 Task: Find connections with filter location Danané with filter topic #Mobilemarketingwith filter profile language French with filter current company OLX with filter school Shri Shankarlal Sundarbai Shasun Jain College for Women with filter industry Medical Equipment Manufacturing with filter service category Copywriting with filter keywords title Heavy Equipment Operator
Action: Mouse moved to (483, 63)
Screenshot: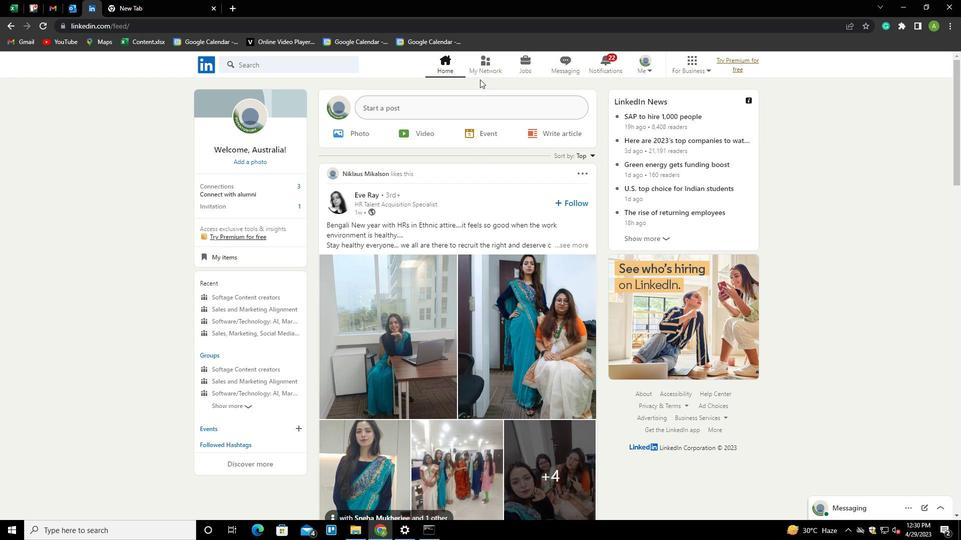 
Action: Mouse pressed left at (483, 63)
Screenshot: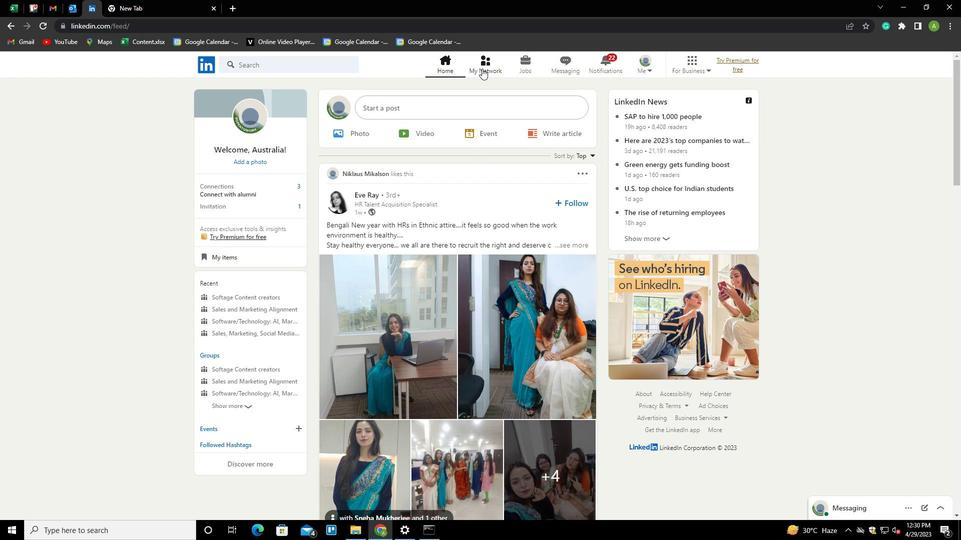 
Action: Mouse moved to (270, 115)
Screenshot: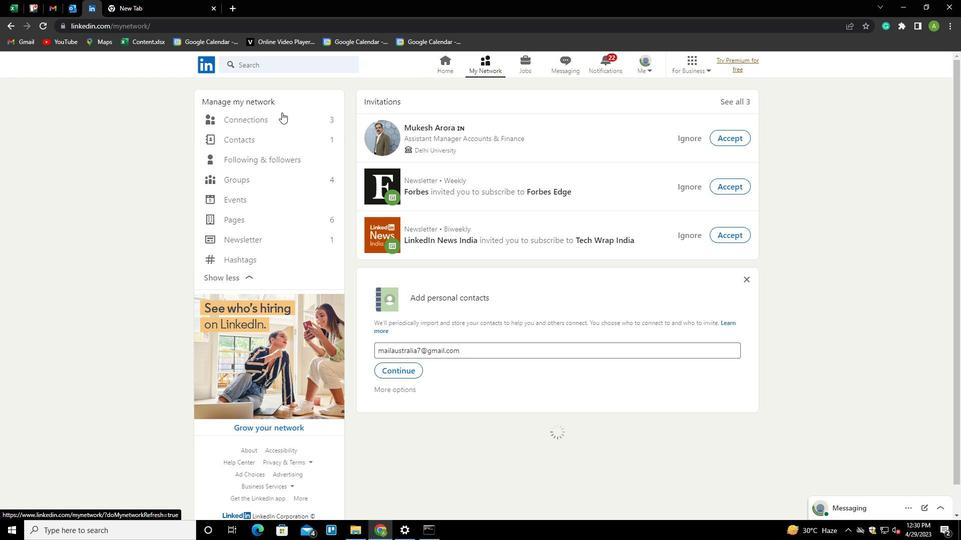 
Action: Mouse pressed left at (270, 115)
Screenshot: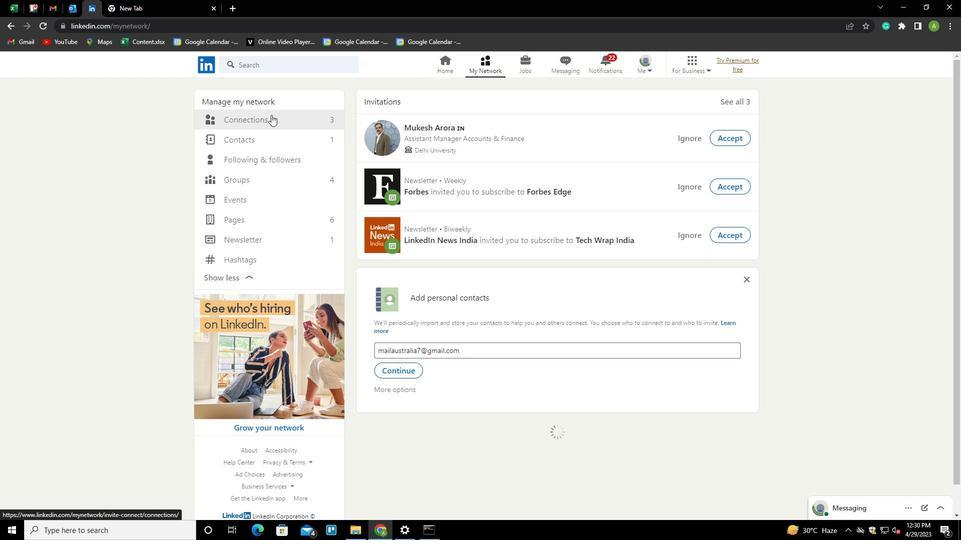 
Action: Mouse moved to (549, 118)
Screenshot: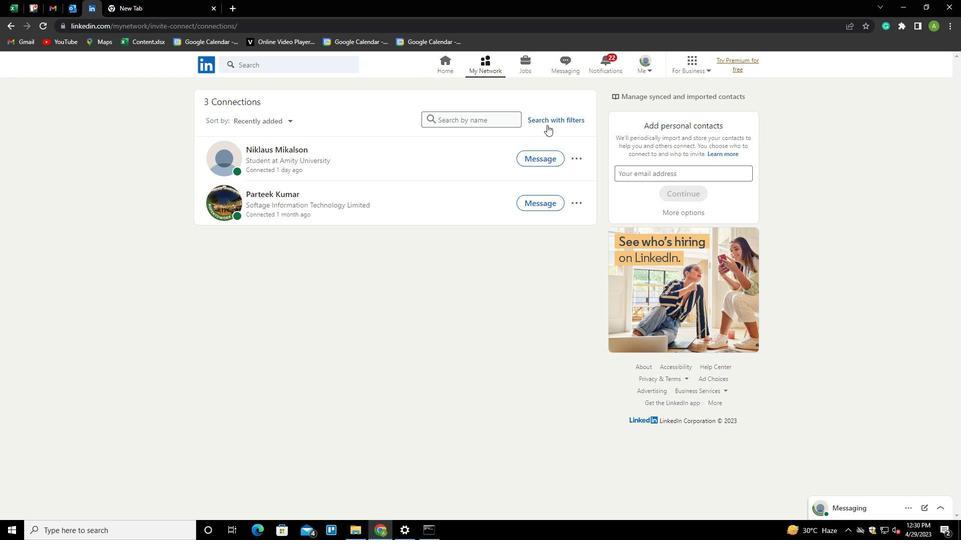 
Action: Mouse pressed left at (549, 118)
Screenshot: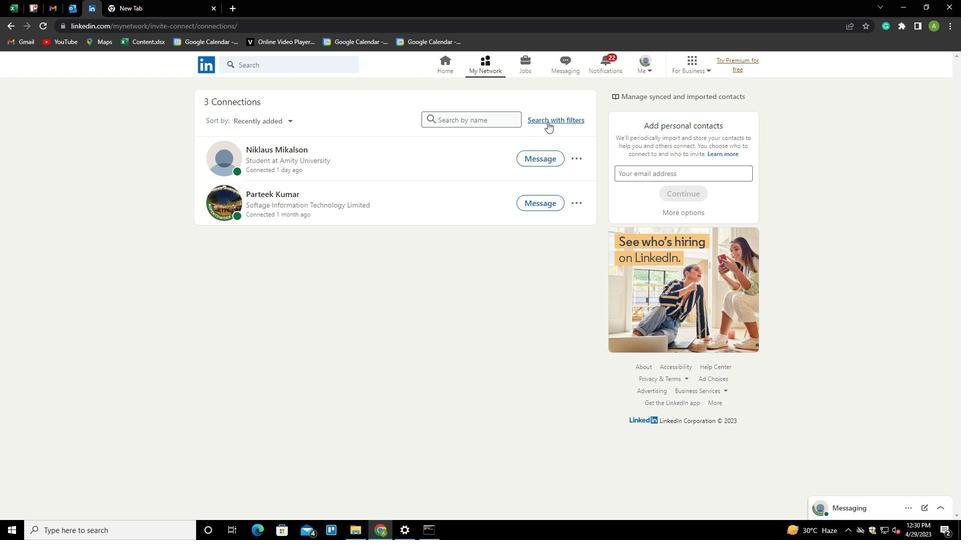 
Action: Mouse moved to (509, 94)
Screenshot: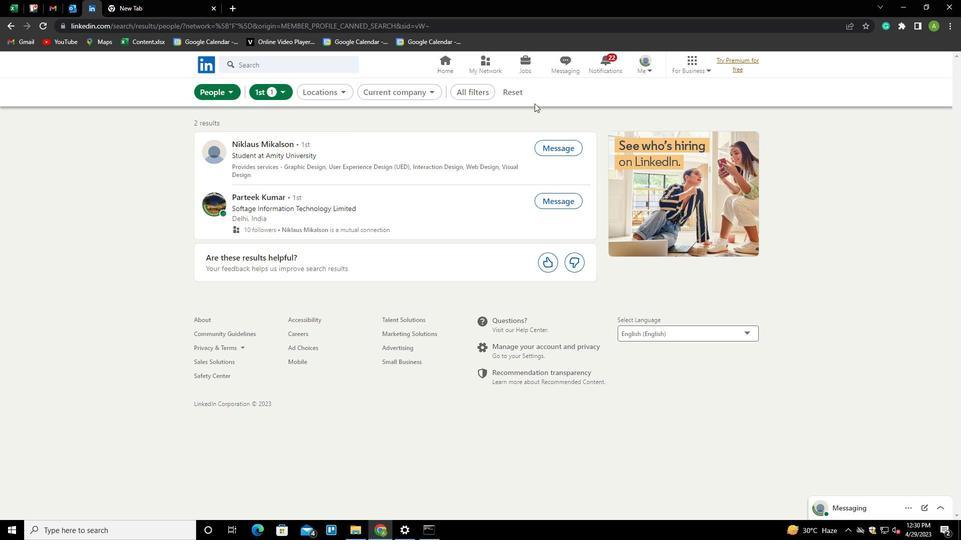 
Action: Mouse pressed left at (509, 94)
Screenshot: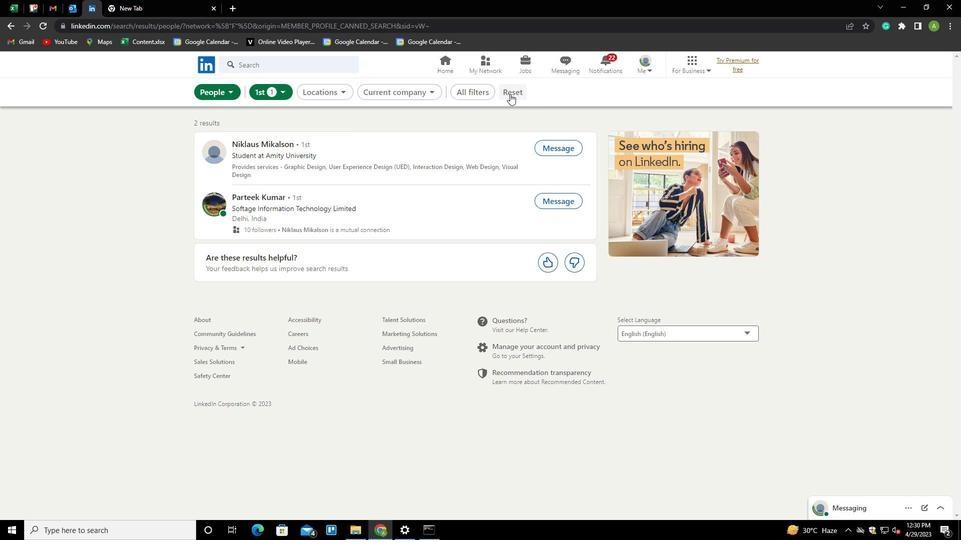 
Action: Mouse moved to (502, 93)
Screenshot: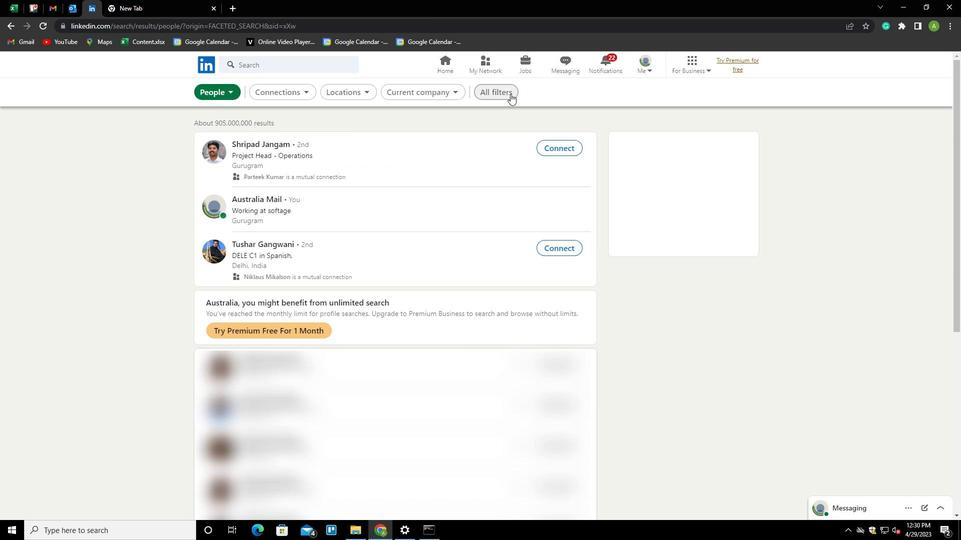 
Action: Mouse pressed left at (502, 93)
Screenshot: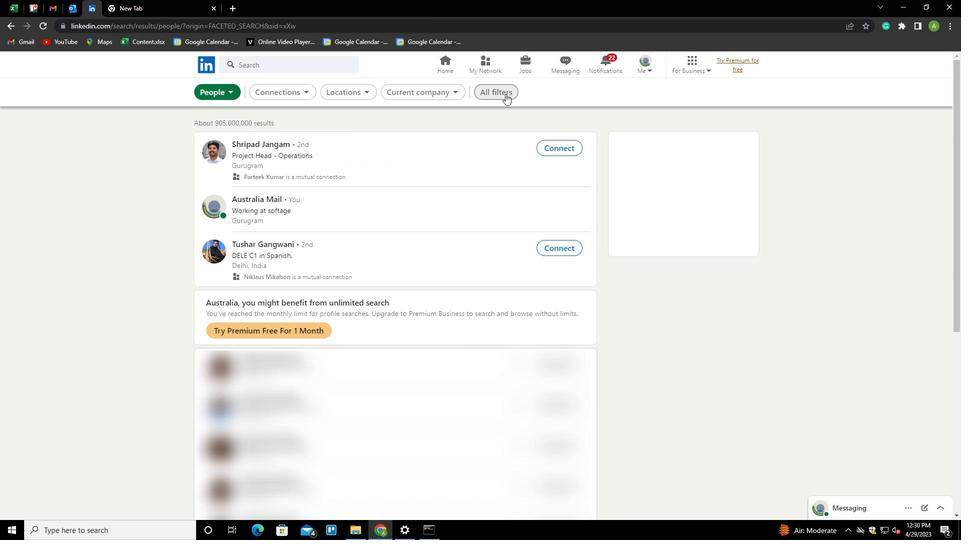 
Action: Mouse moved to (806, 291)
Screenshot: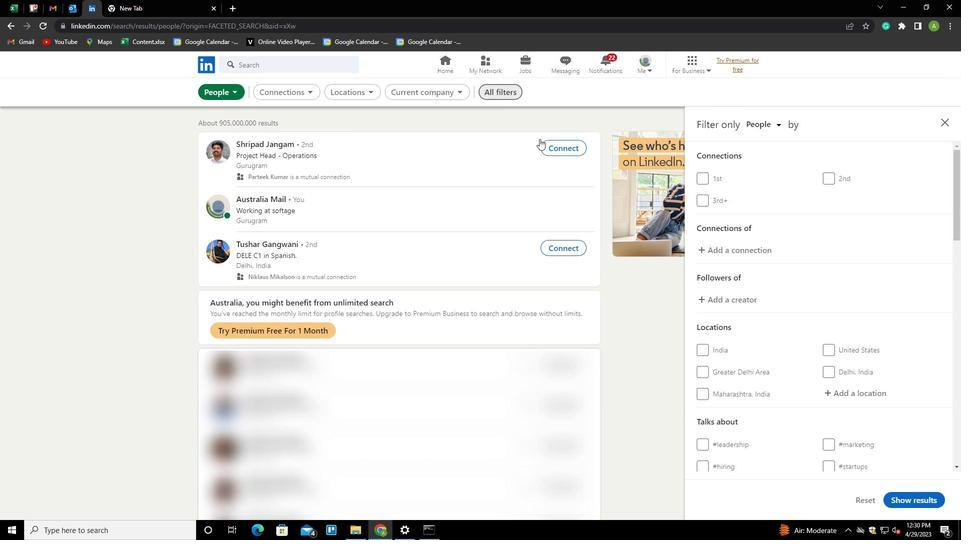 
Action: Mouse scrolled (806, 291) with delta (0, 0)
Screenshot: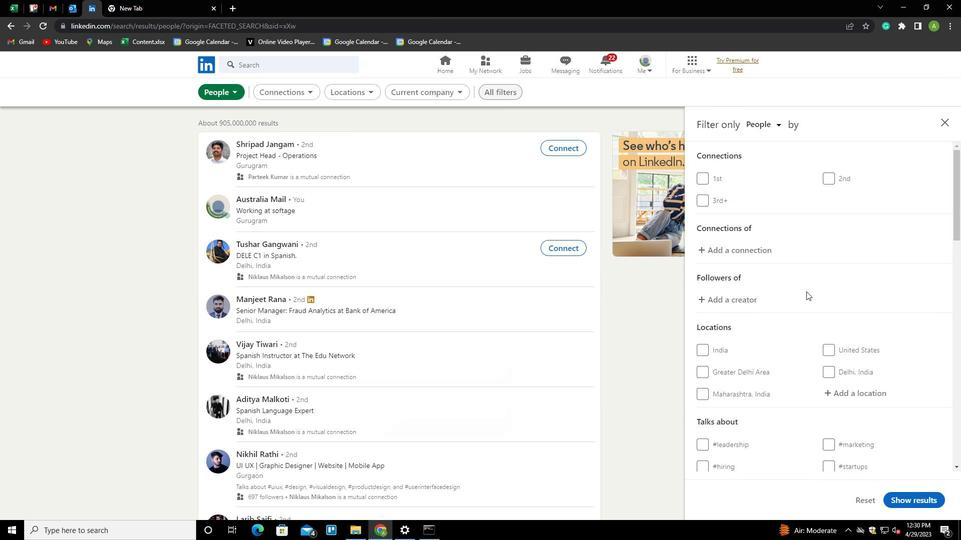 
Action: Mouse scrolled (806, 291) with delta (0, 0)
Screenshot: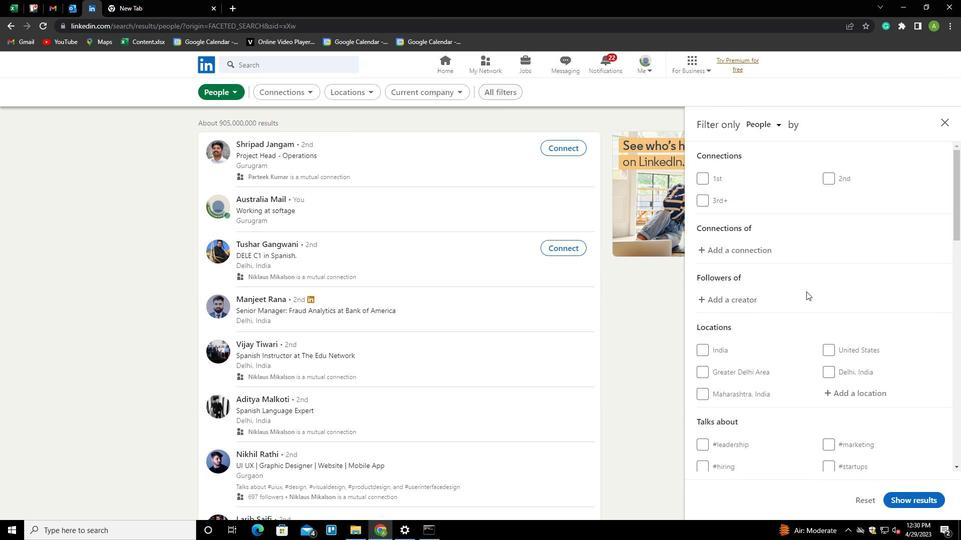 
Action: Mouse scrolled (806, 291) with delta (0, 0)
Screenshot: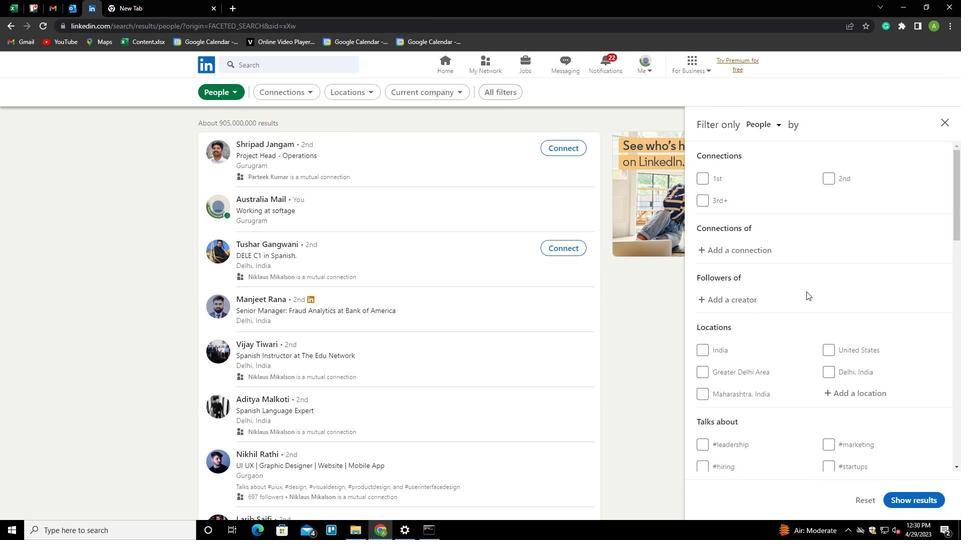 
Action: Mouse moved to (852, 244)
Screenshot: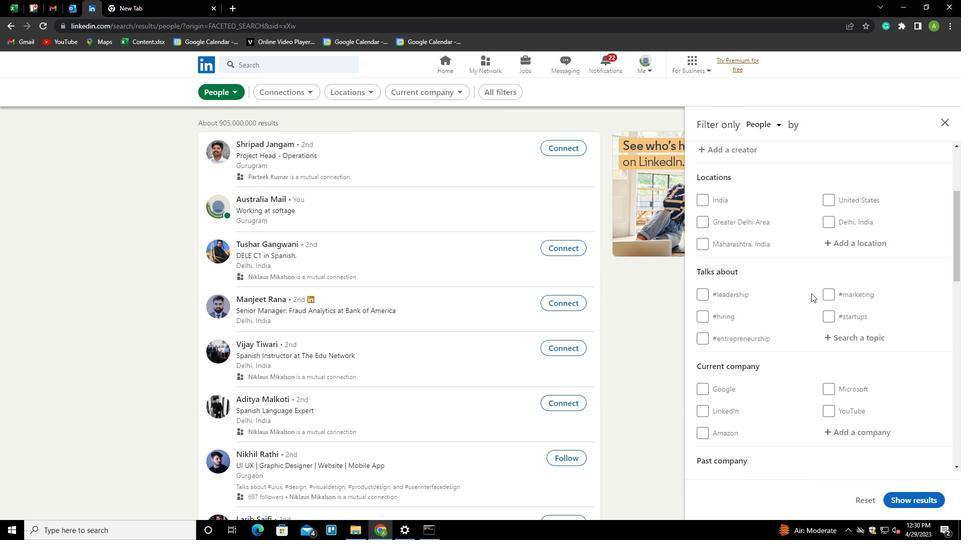 
Action: Mouse pressed left at (852, 244)
Screenshot: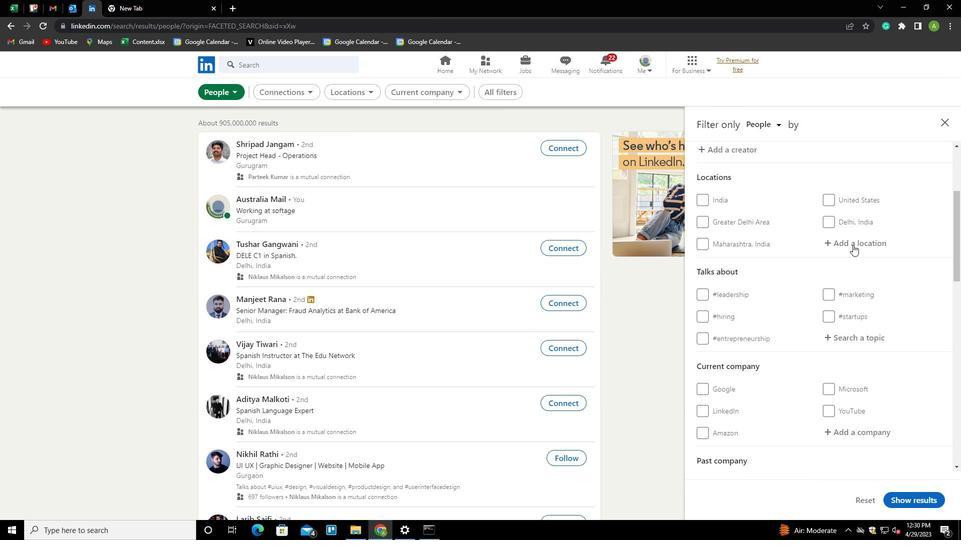 
Action: Mouse moved to (853, 244)
Screenshot: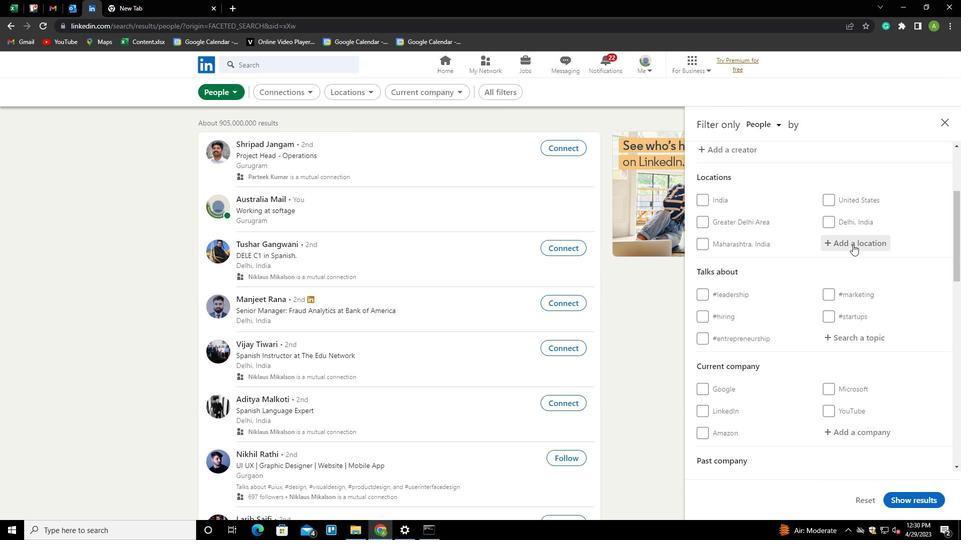 
Action: Mouse pressed left at (853, 244)
Screenshot: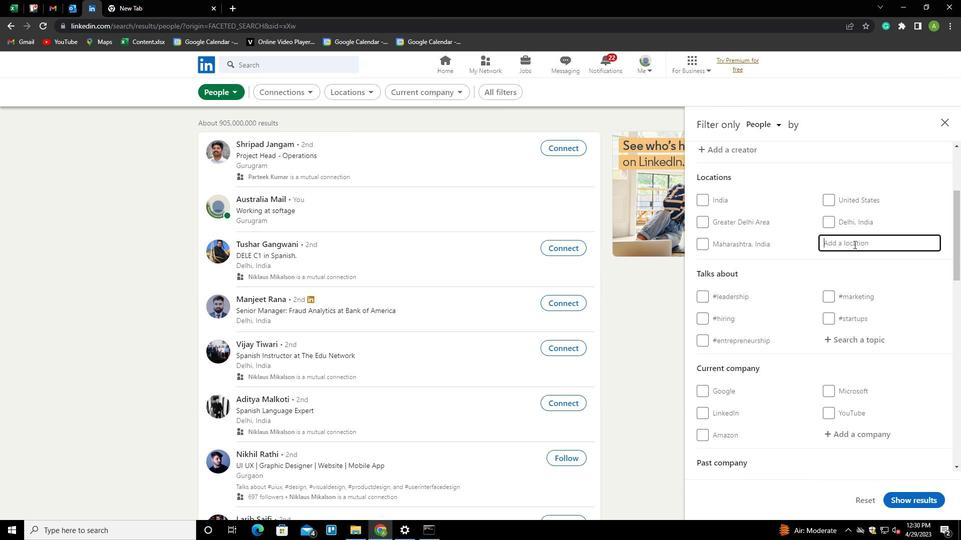 
Action: Key pressed <Key.shift>DJ<Key.backspace>ANANE<Key.down>
Screenshot: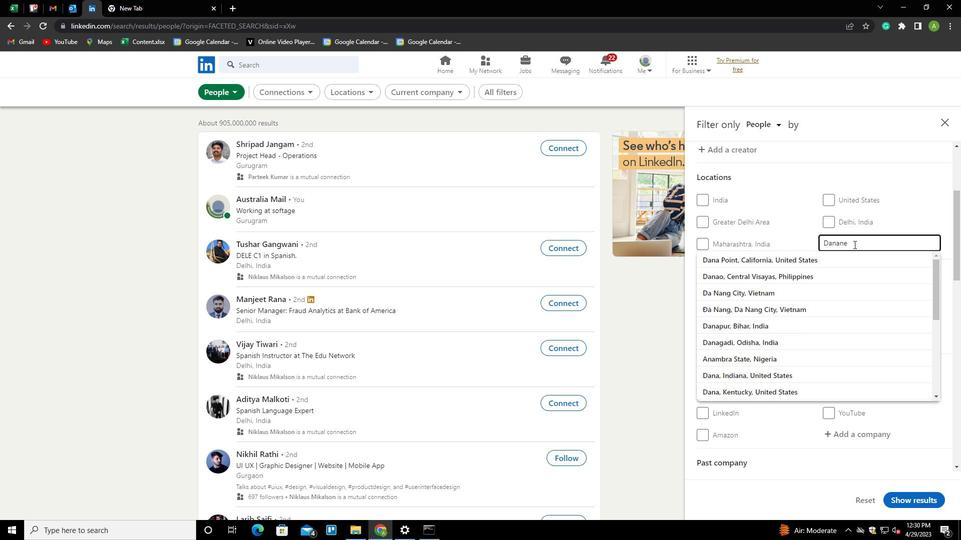 
Action: Mouse moved to (891, 223)
Screenshot: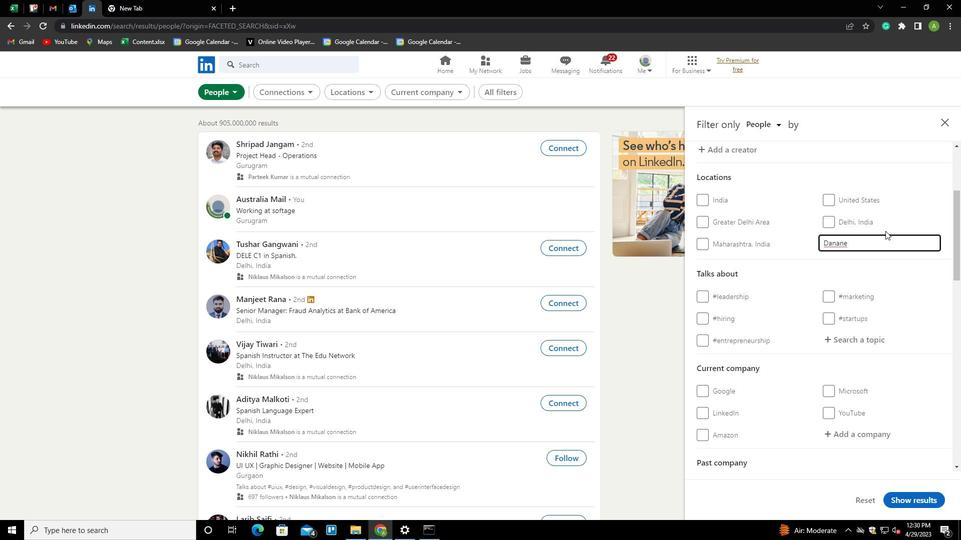 
Action: Mouse pressed left at (891, 223)
Screenshot: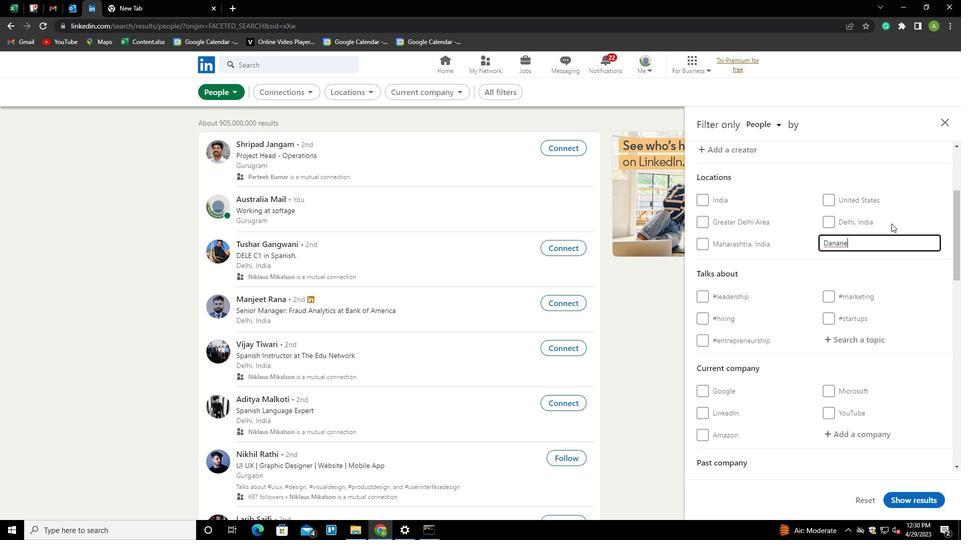 
Action: Mouse moved to (889, 265)
Screenshot: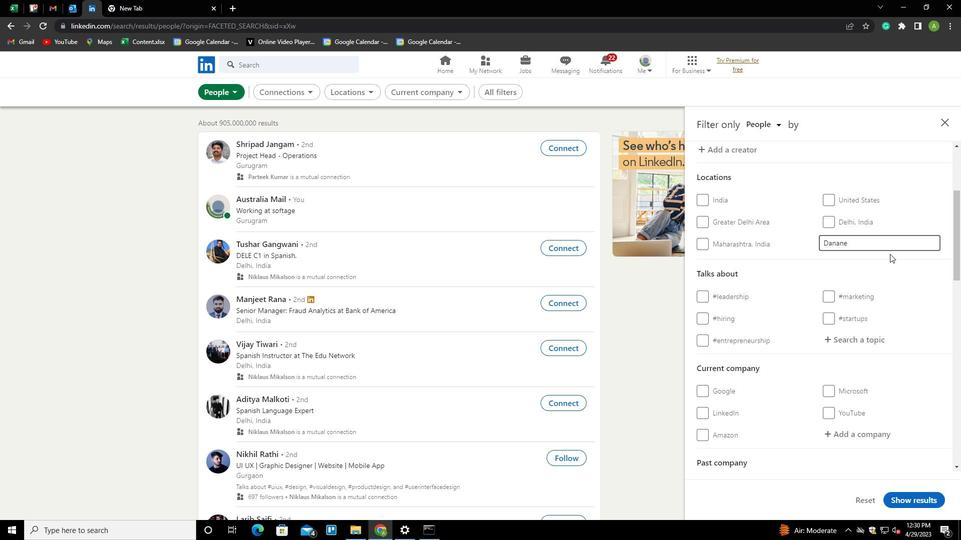 
Action: Mouse scrolled (889, 264) with delta (0, 0)
Screenshot: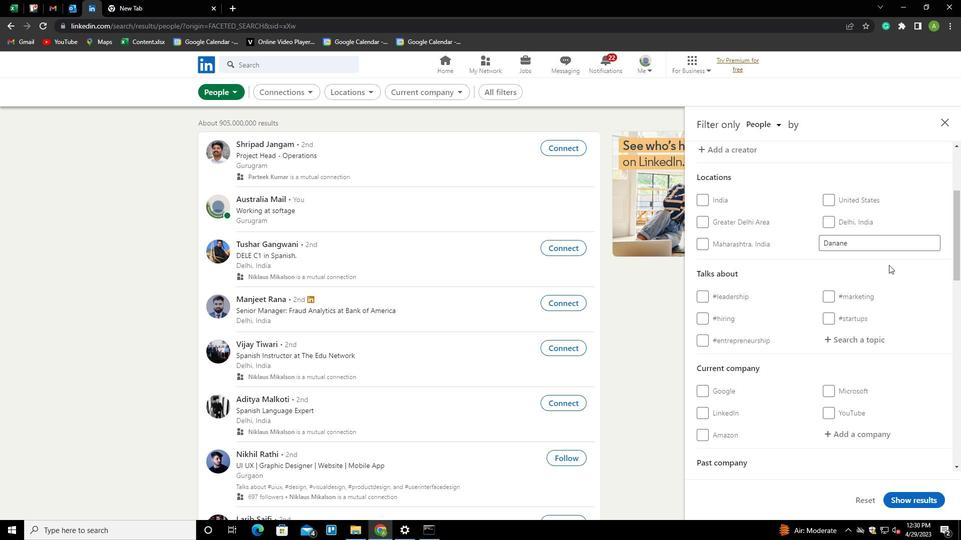 
Action: Mouse scrolled (889, 264) with delta (0, 0)
Screenshot: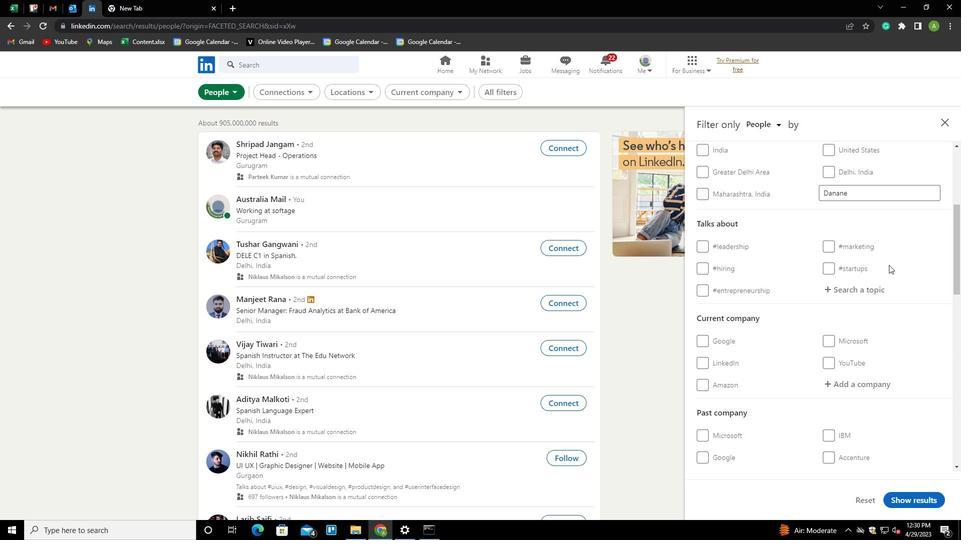 
Action: Mouse moved to (856, 246)
Screenshot: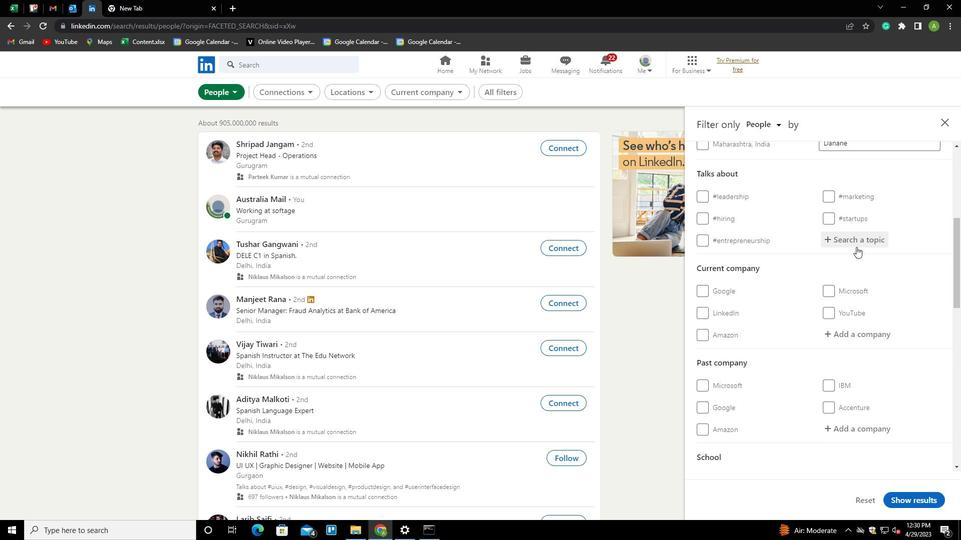 
Action: Mouse pressed left at (856, 246)
Screenshot: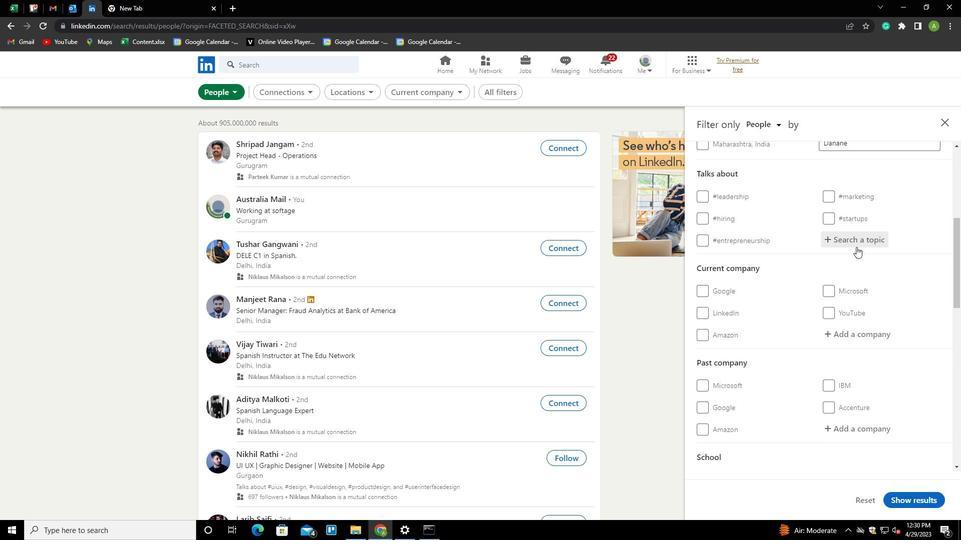 
Action: Key pressed MOBILENETWO<Key.left><Key.left><Key.left><Key.right><Key.right><Key.right><Key.shift_r><Key.left><Key.left><Key.left><Key.left><Key.left>MARKETIN<Key.down><Key.enter>
Screenshot: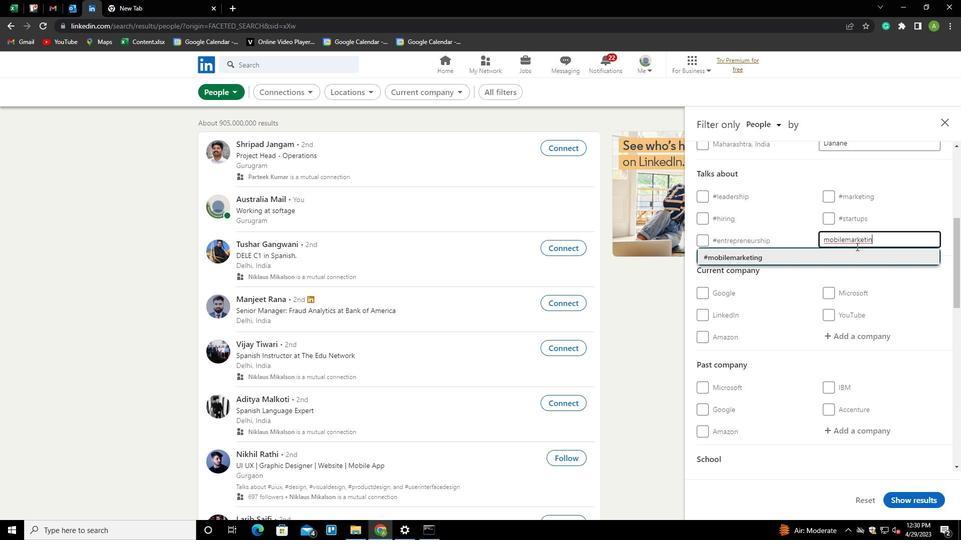 
Action: Mouse scrolled (856, 246) with delta (0, 0)
Screenshot: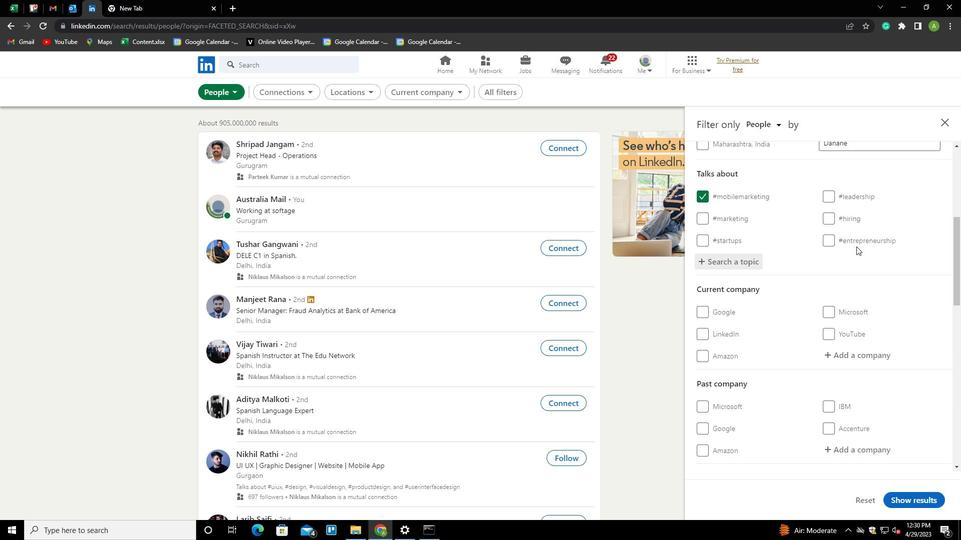 
Action: Mouse scrolled (856, 246) with delta (0, 0)
Screenshot: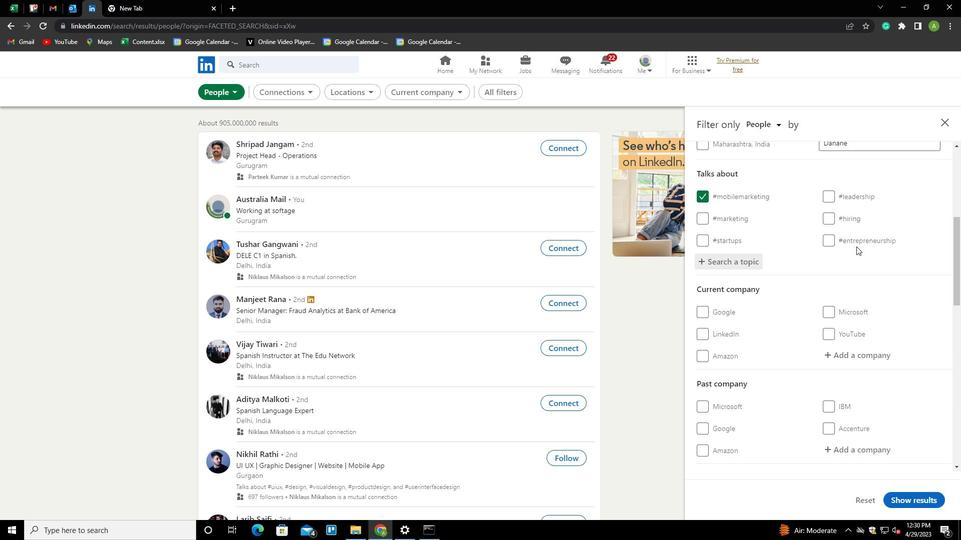 
Action: Mouse scrolled (856, 246) with delta (0, 0)
Screenshot: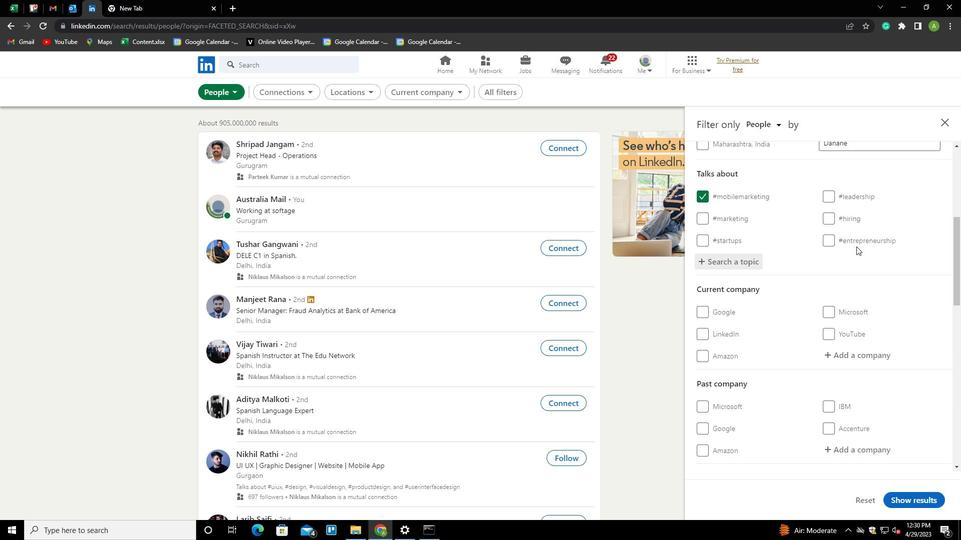 
Action: Mouse scrolled (856, 246) with delta (0, 0)
Screenshot: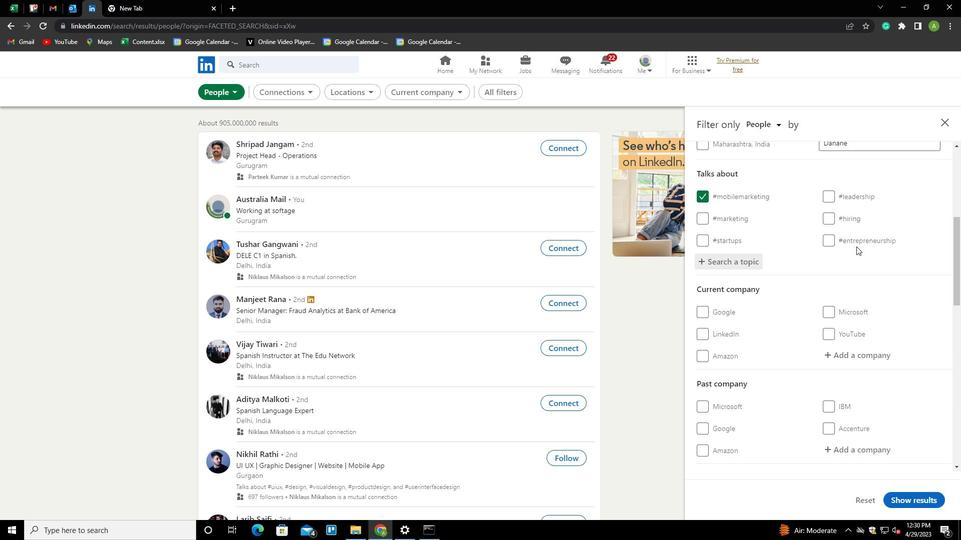 
Action: Mouse scrolled (856, 246) with delta (0, 0)
Screenshot: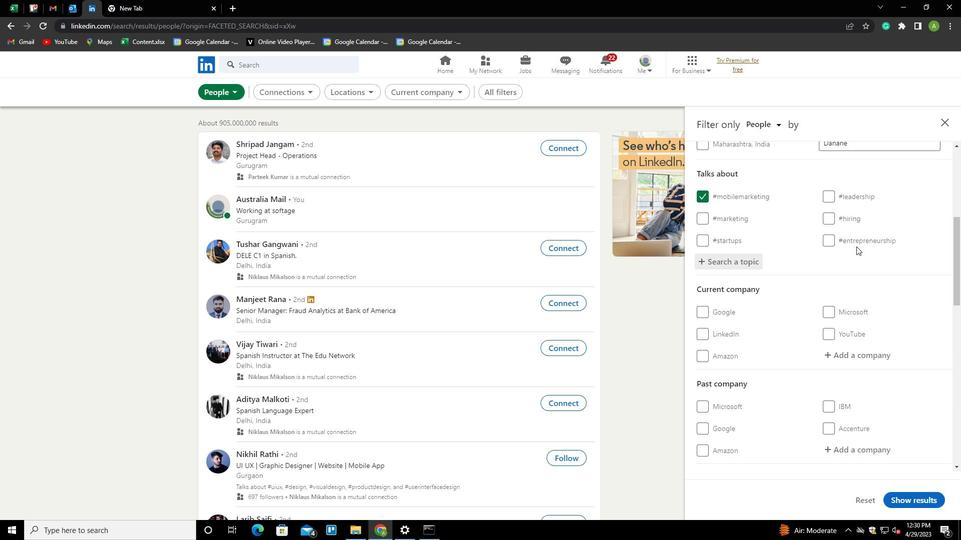 
Action: Mouse scrolled (856, 246) with delta (0, 0)
Screenshot: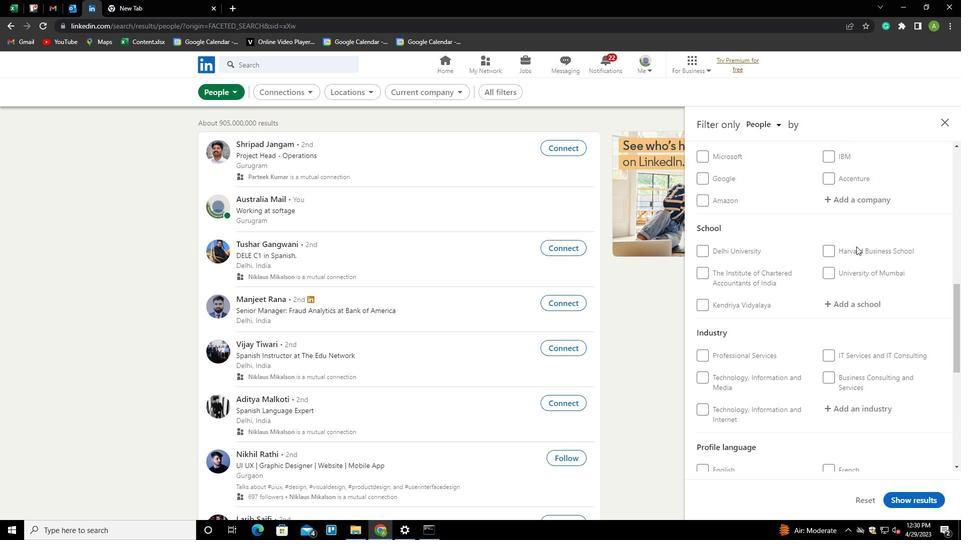 
Action: Mouse scrolled (856, 246) with delta (0, 0)
Screenshot: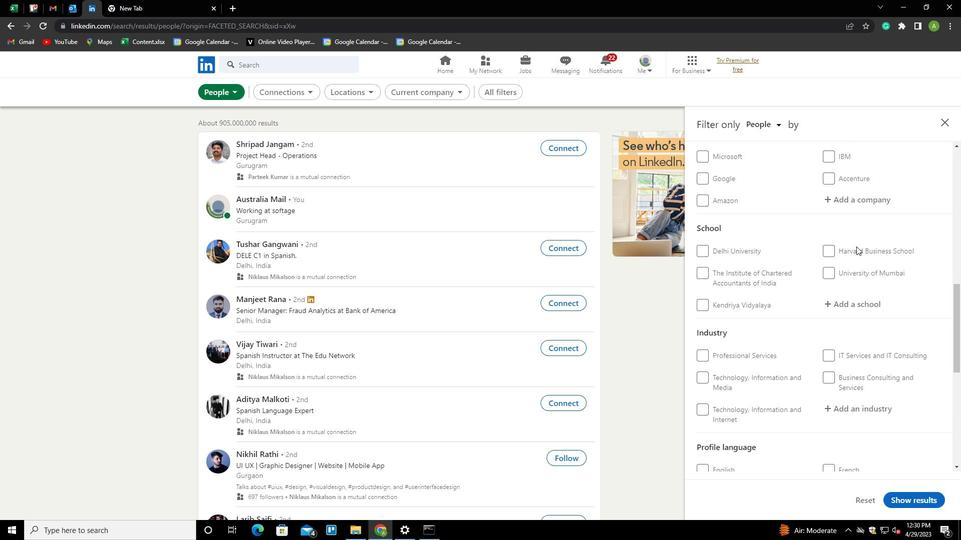 
Action: Mouse scrolled (856, 246) with delta (0, 0)
Screenshot: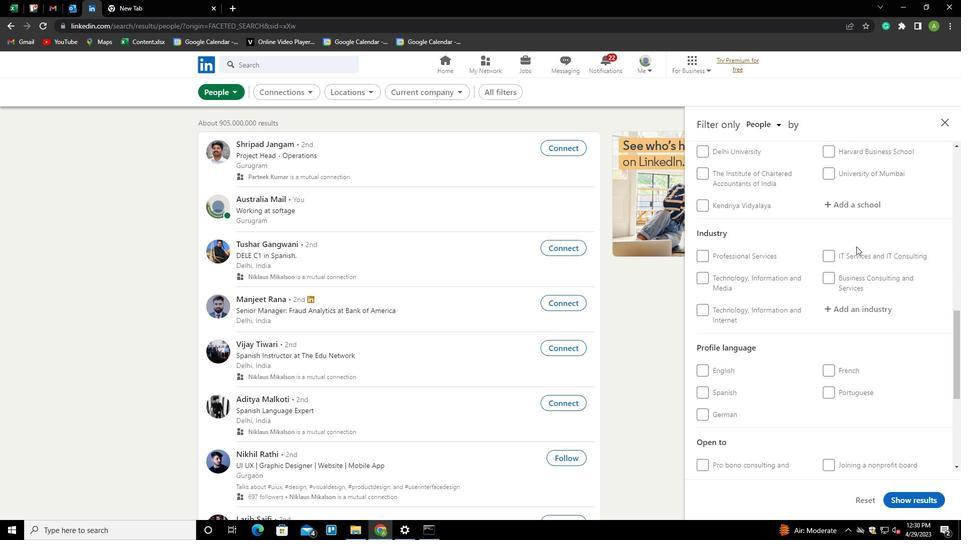 
Action: Mouse scrolled (856, 246) with delta (0, 0)
Screenshot: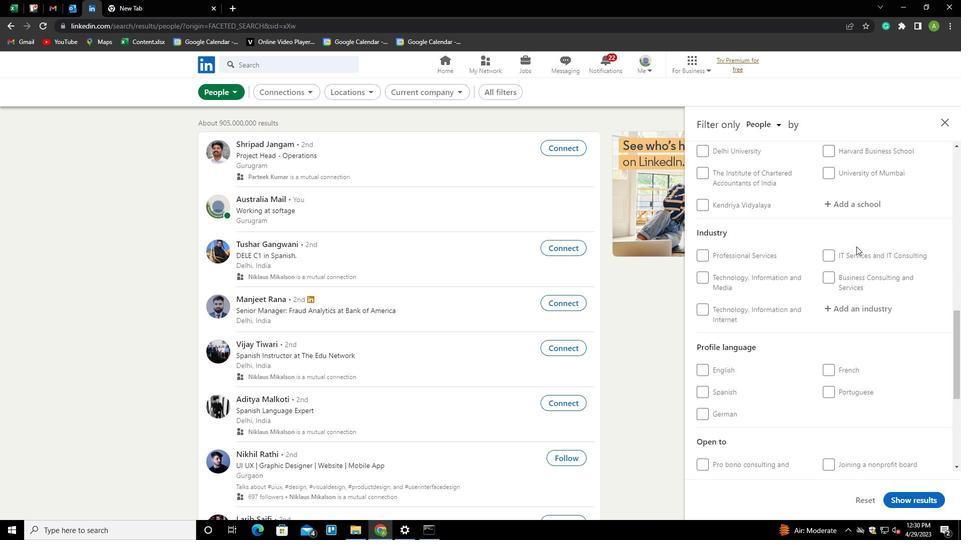 
Action: Mouse moved to (838, 272)
Screenshot: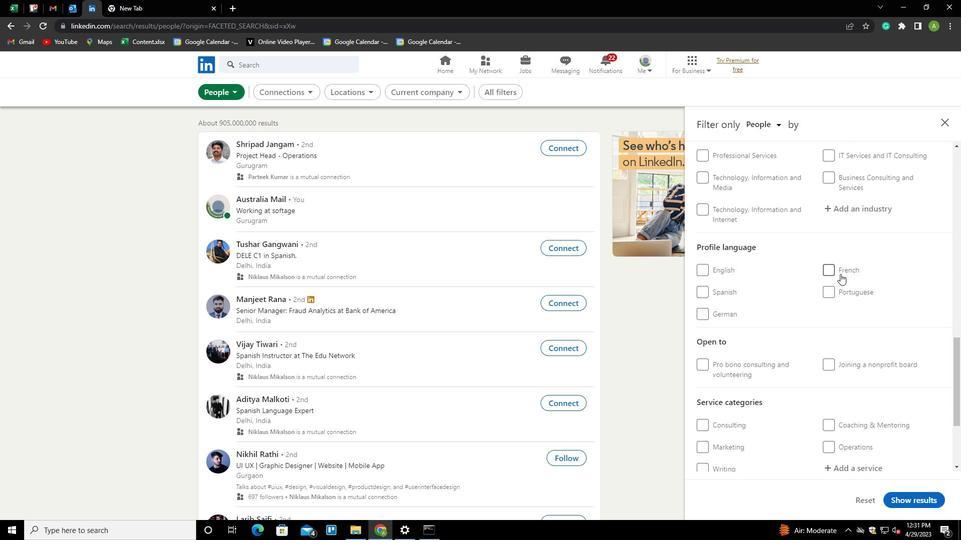 
Action: Mouse pressed left at (838, 272)
Screenshot: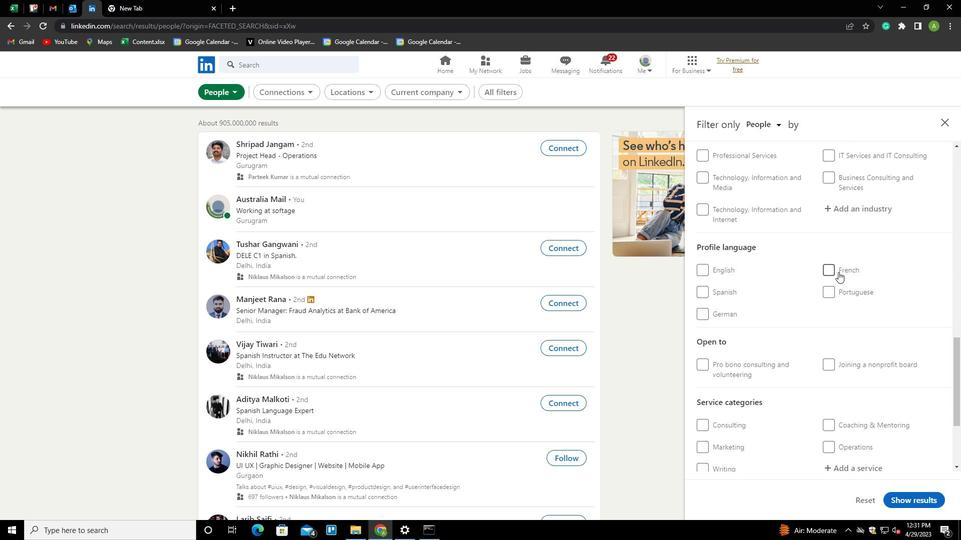 
Action: Mouse moved to (862, 311)
Screenshot: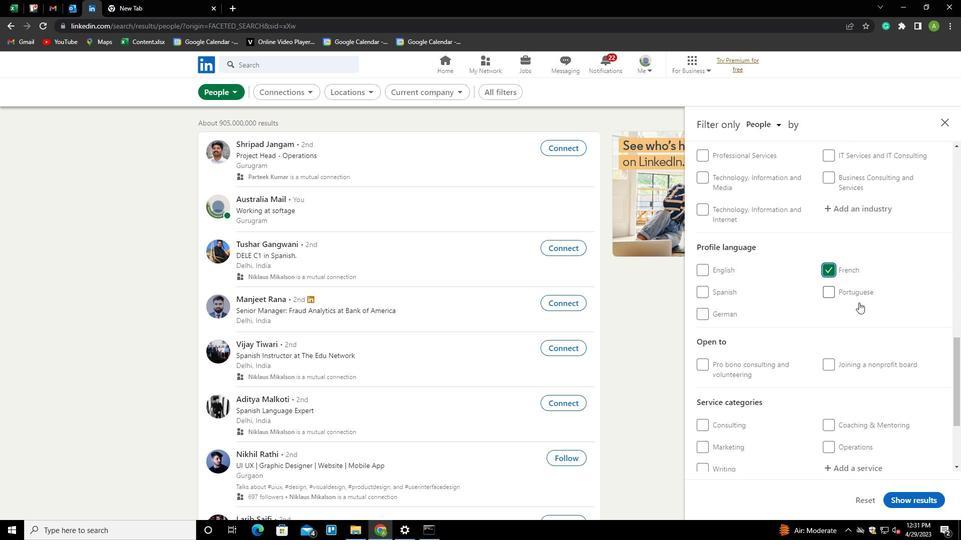 
Action: Mouse scrolled (862, 312) with delta (0, 0)
Screenshot: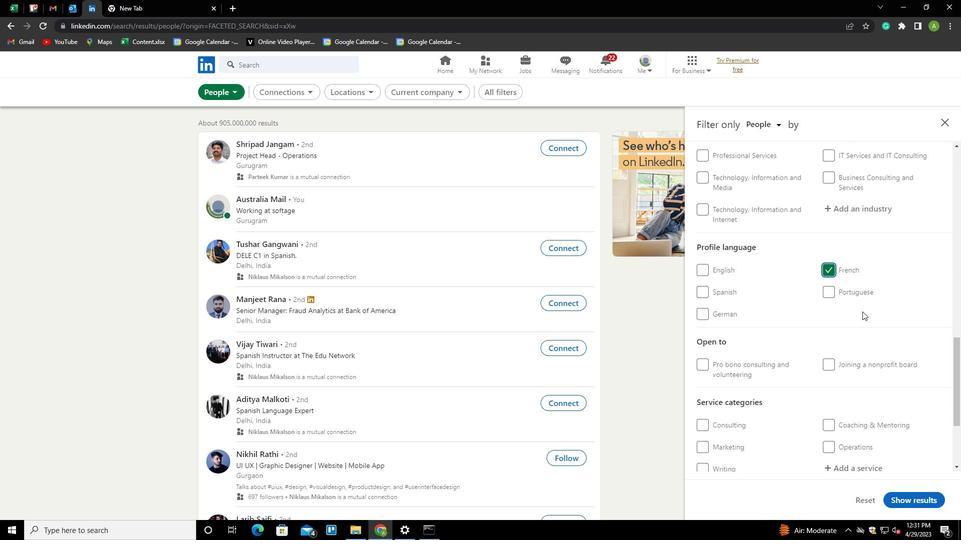 
Action: Mouse scrolled (862, 312) with delta (0, 0)
Screenshot: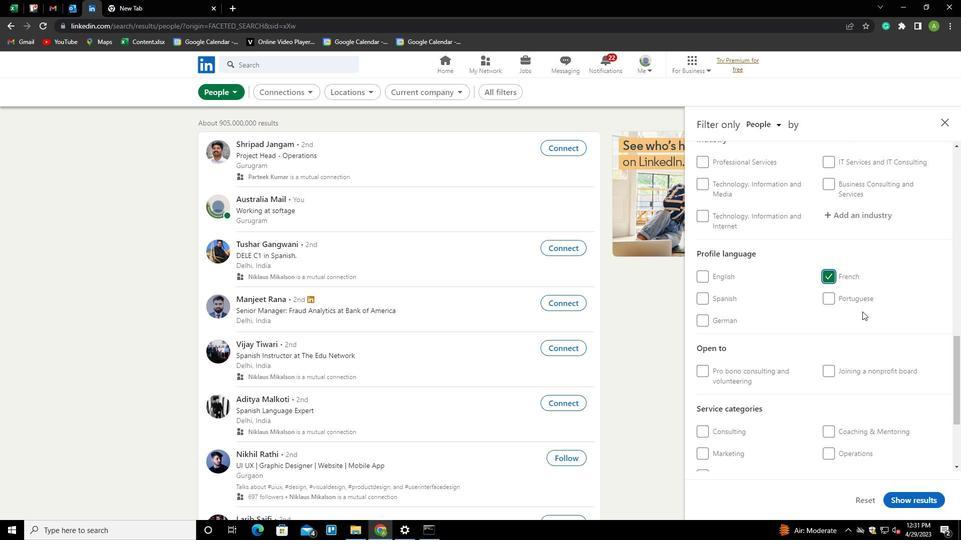 
Action: Mouse scrolled (862, 312) with delta (0, 0)
Screenshot: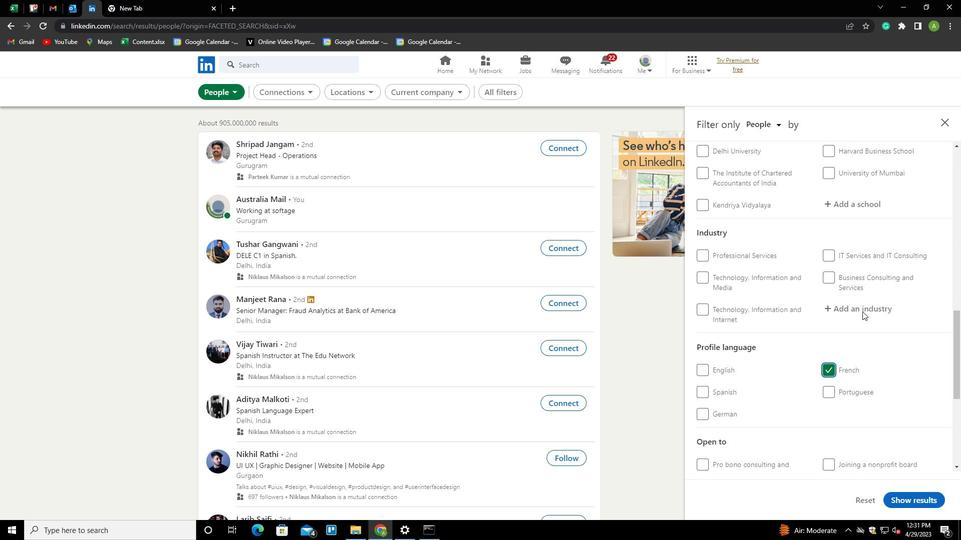 
Action: Mouse scrolled (862, 312) with delta (0, 0)
Screenshot: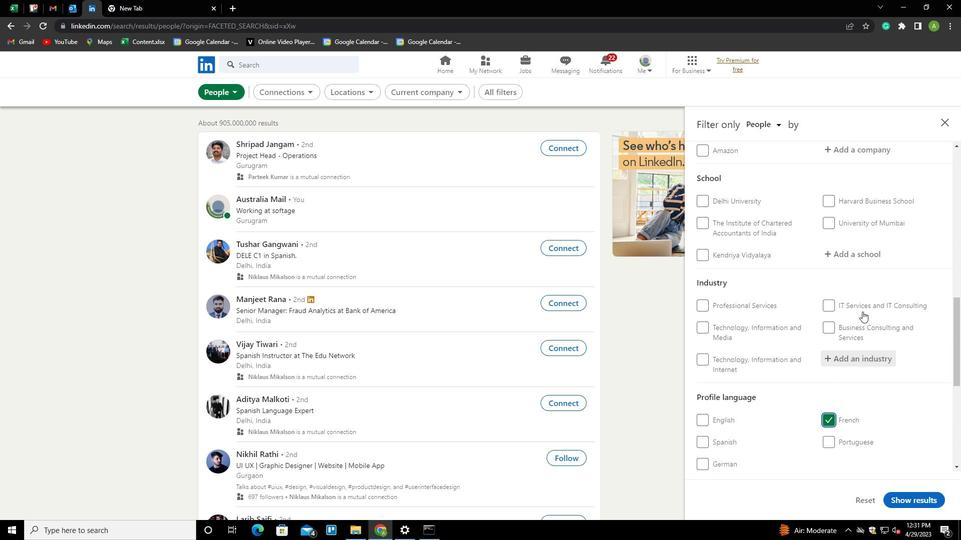 
Action: Mouse scrolled (862, 312) with delta (0, 0)
Screenshot: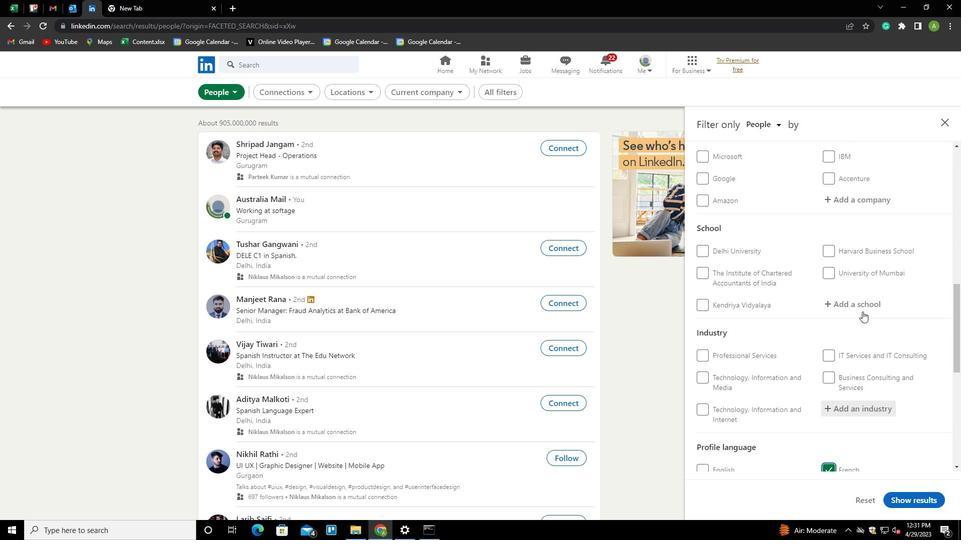 
Action: Mouse scrolled (862, 312) with delta (0, 0)
Screenshot: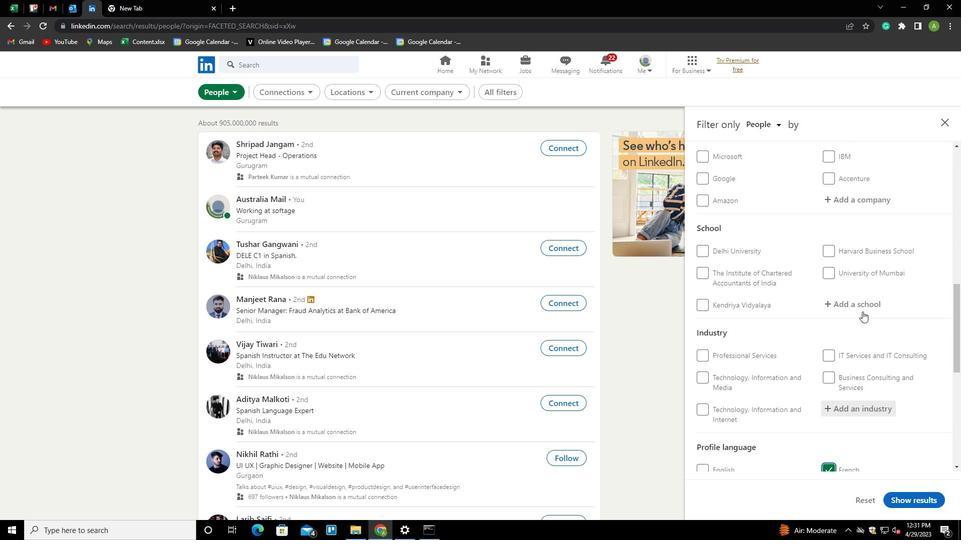 
Action: Mouse scrolled (862, 312) with delta (0, 0)
Screenshot: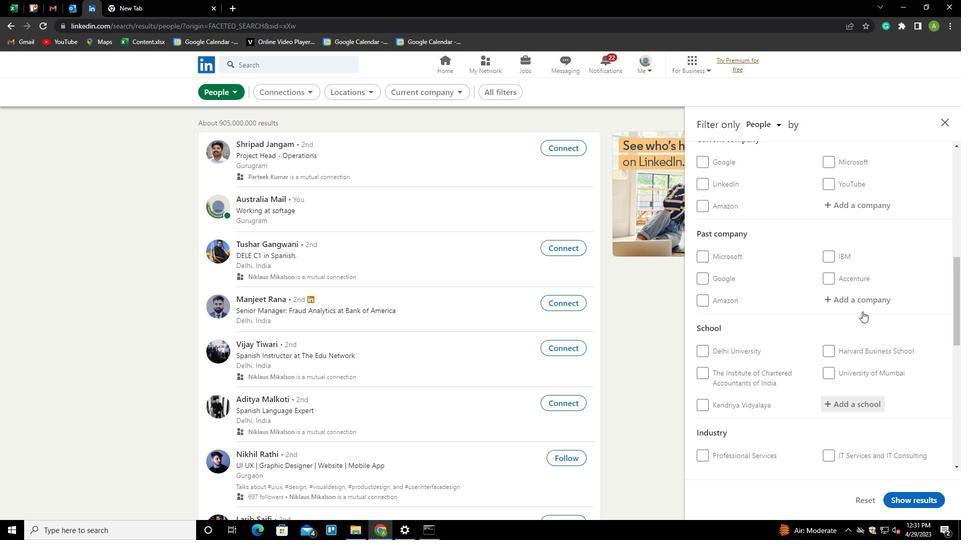 
Action: Mouse moved to (850, 256)
Screenshot: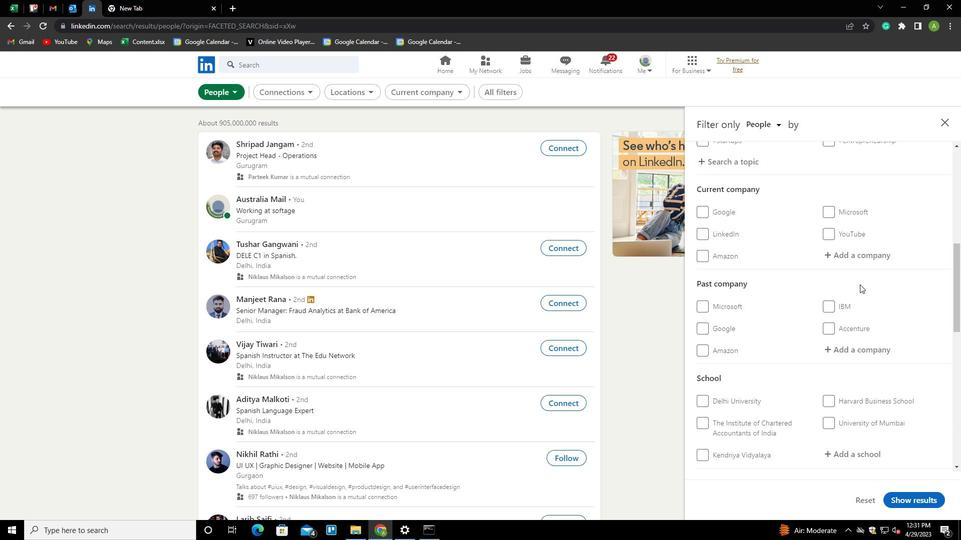 
Action: Mouse pressed left at (850, 256)
Screenshot: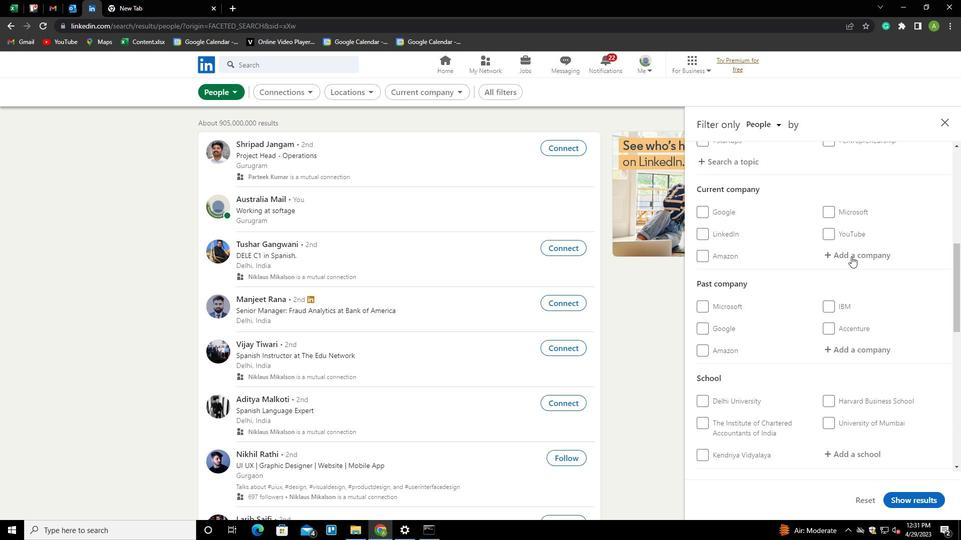 
Action: Key pressed <Key.shift>OLX<Key.down><Key.enter>
Screenshot: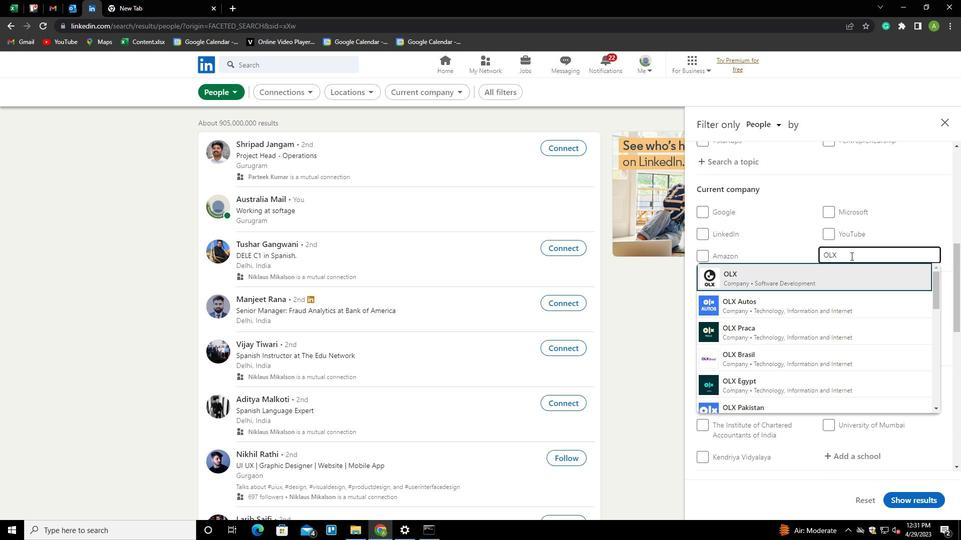 
Action: Mouse scrolled (850, 255) with delta (0, 0)
Screenshot: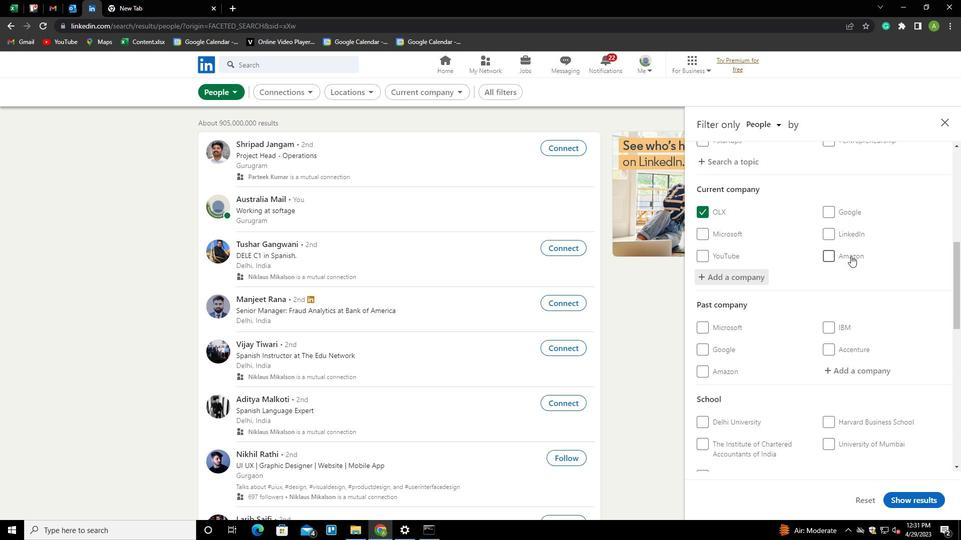 
Action: Mouse scrolled (850, 255) with delta (0, 0)
Screenshot: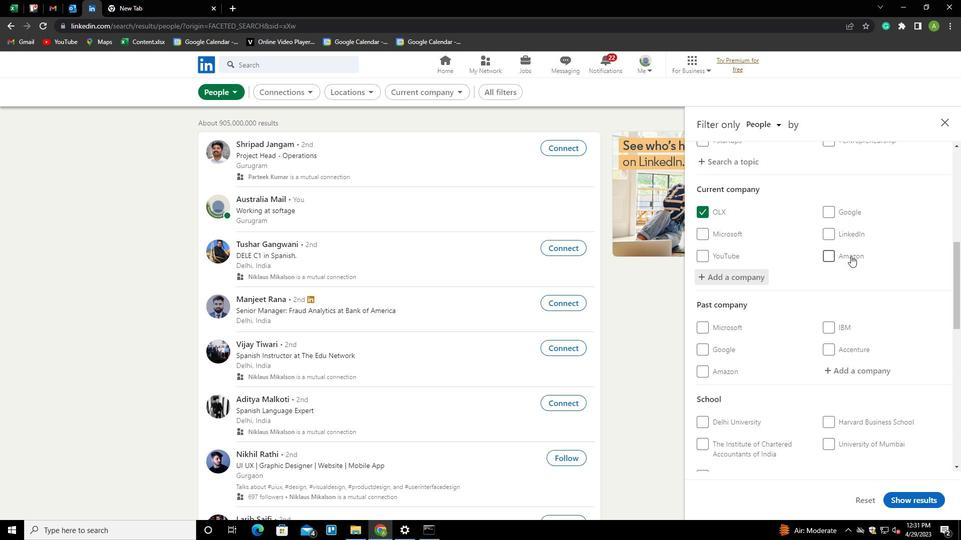 
Action: Mouse scrolled (850, 255) with delta (0, 0)
Screenshot: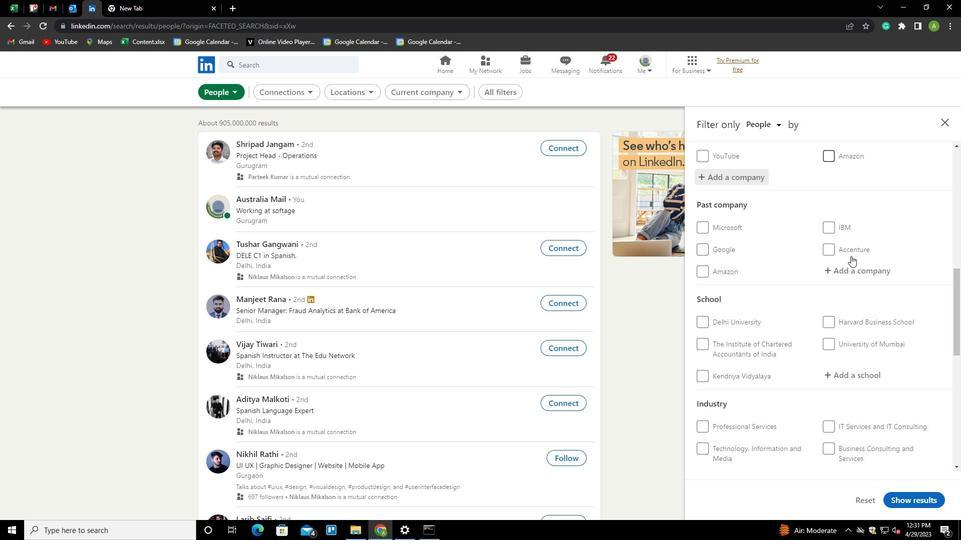 
Action: Mouse scrolled (850, 255) with delta (0, 0)
Screenshot: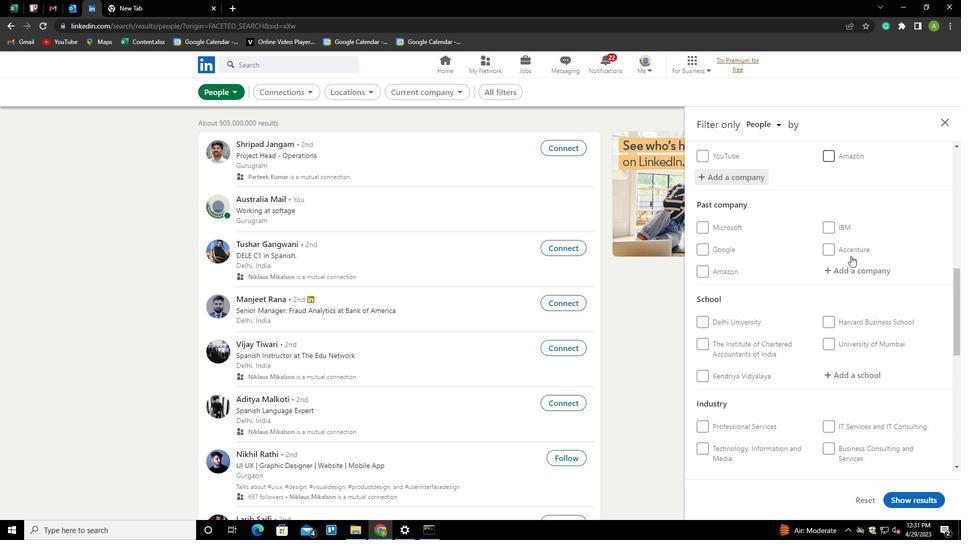 
Action: Mouse moved to (848, 275)
Screenshot: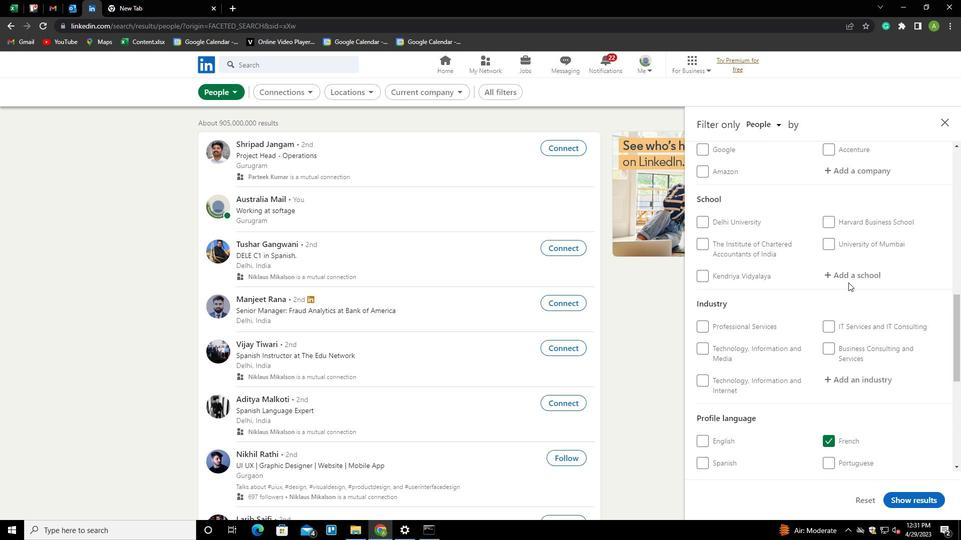 
Action: Mouse pressed left at (848, 275)
Screenshot: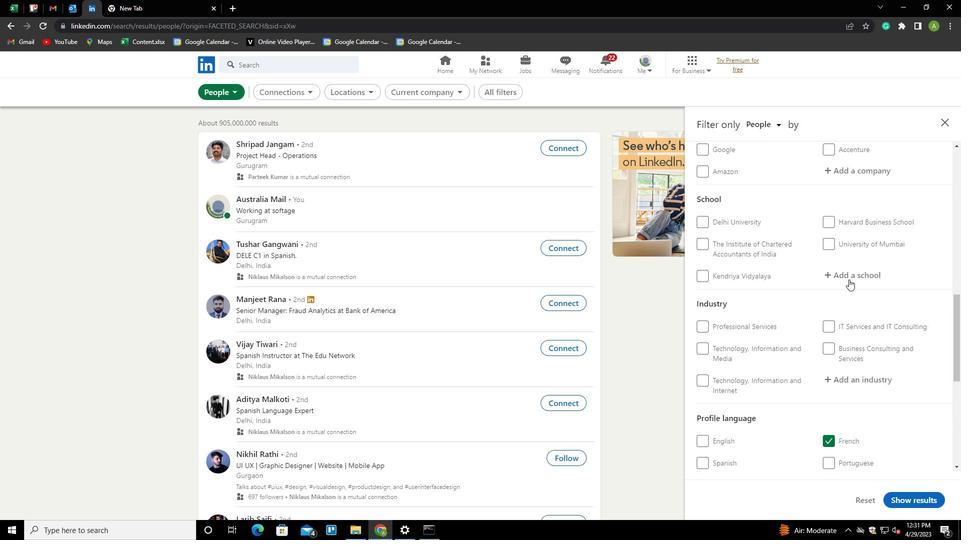 
Action: Key pressed <Key.shift>SHRO<Key.backspace>I<Key.space><Key.shift>SHAN<Key.down><Key.down><Key.enter>
Screenshot: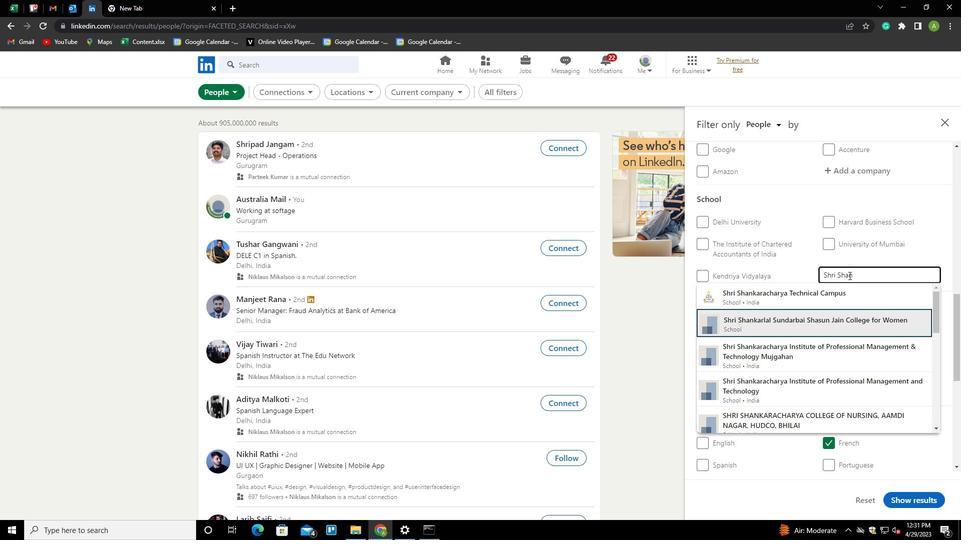 
Action: Mouse scrolled (848, 275) with delta (0, 0)
Screenshot: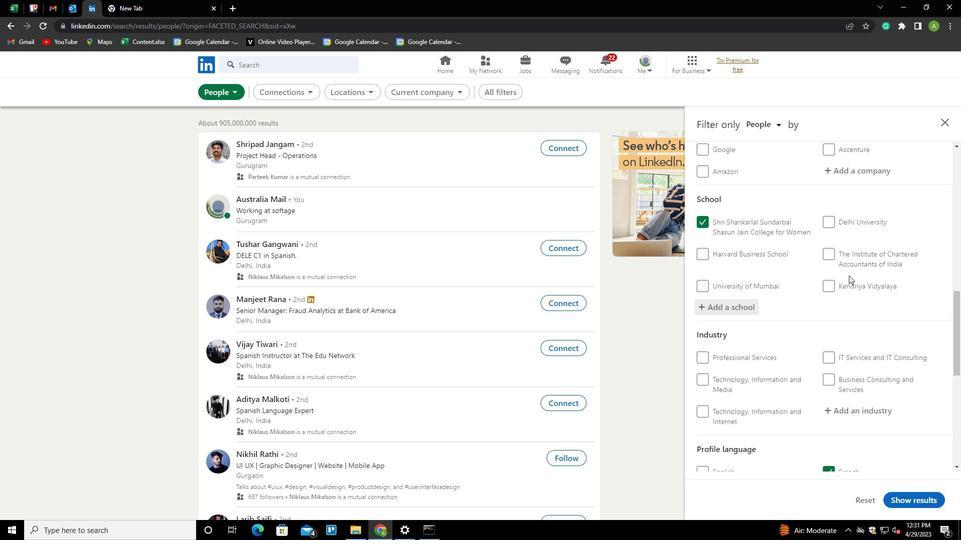 
Action: Mouse scrolled (848, 275) with delta (0, 0)
Screenshot: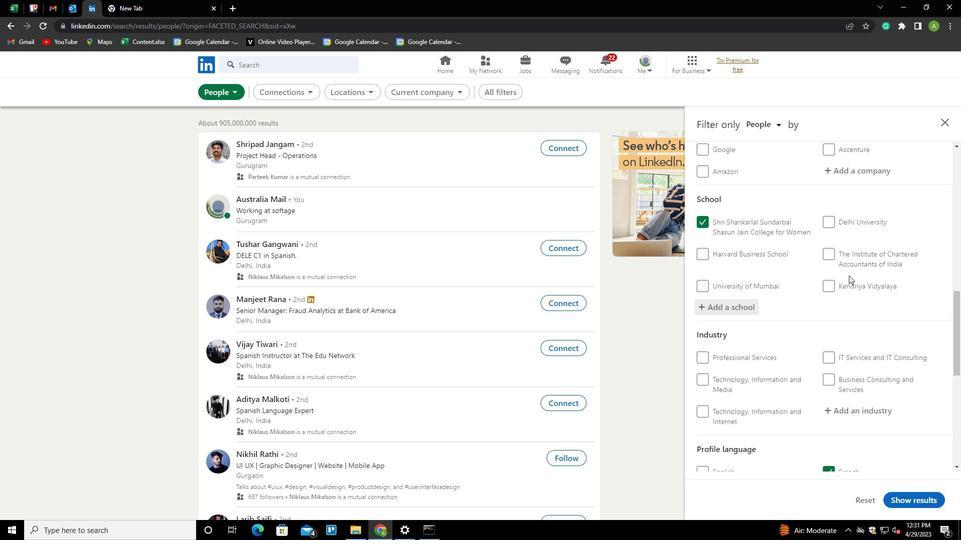
Action: Mouse scrolled (848, 275) with delta (0, 0)
Screenshot: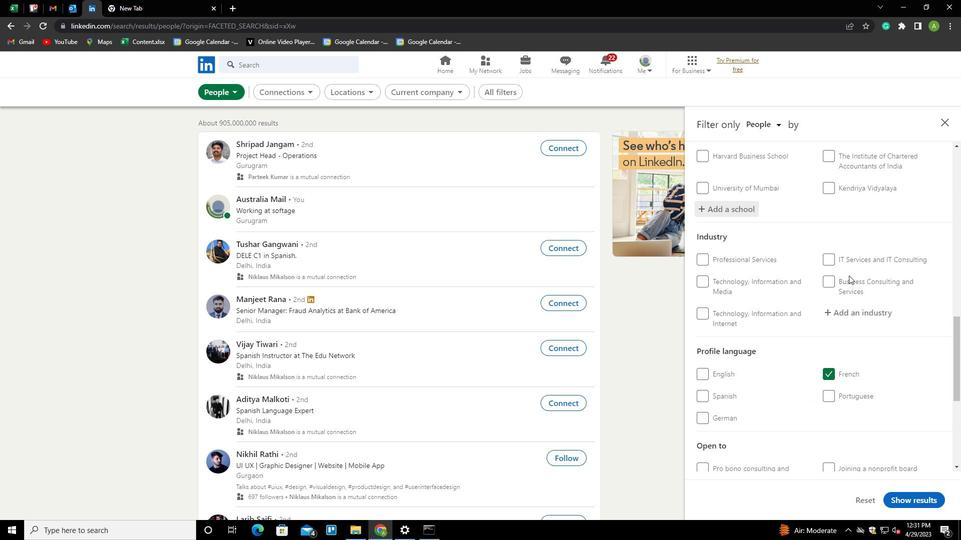 
Action: Mouse scrolled (848, 275) with delta (0, 0)
Screenshot: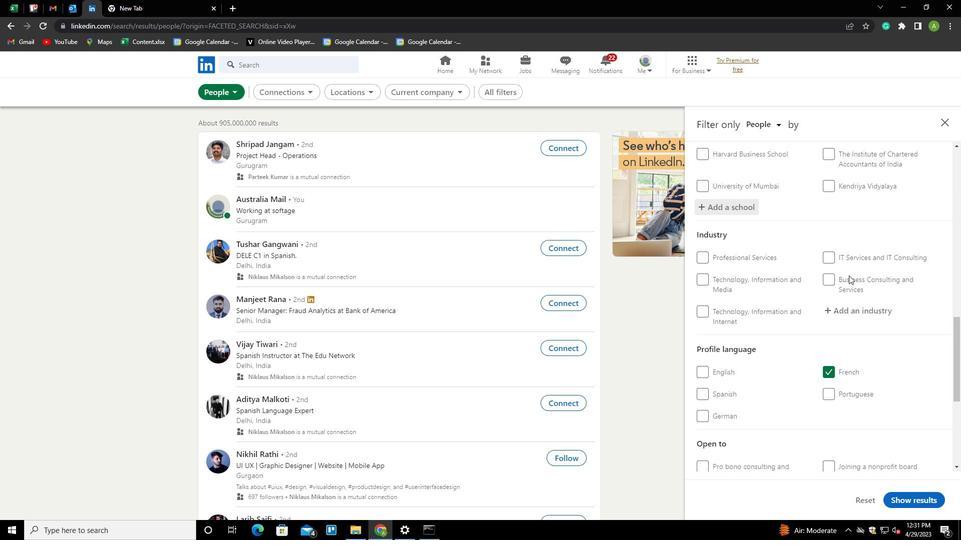 
Action: Mouse moved to (842, 212)
Screenshot: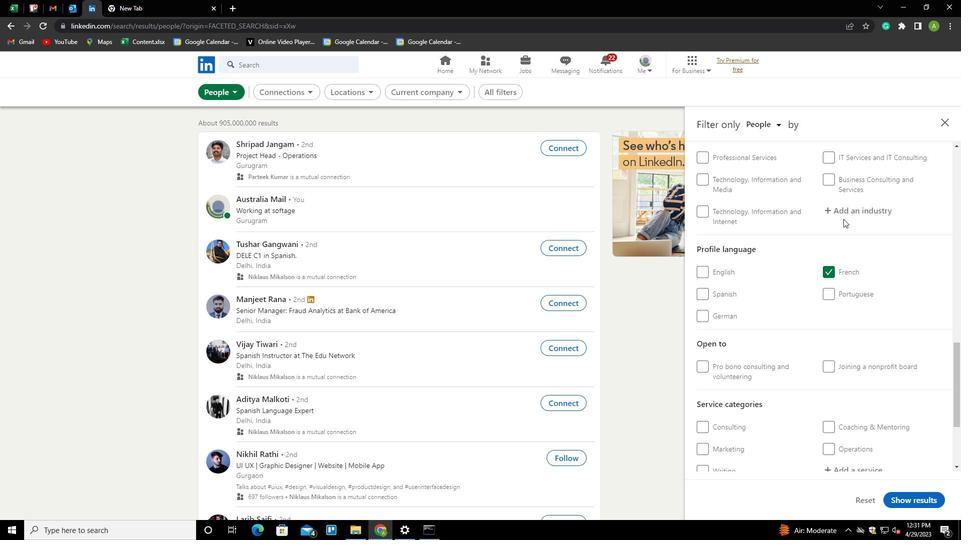 
Action: Mouse pressed left at (842, 212)
Screenshot: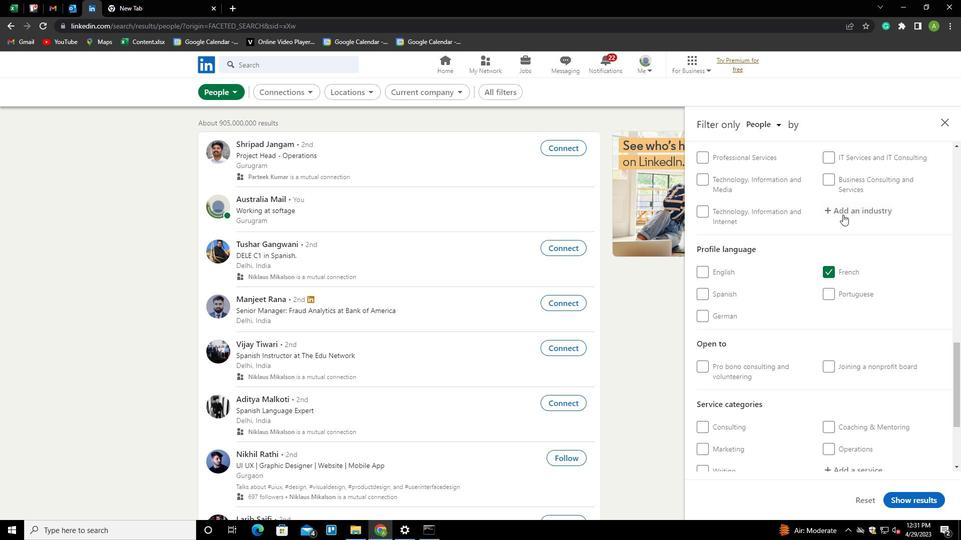 
Action: Mouse moved to (846, 213)
Screenshot: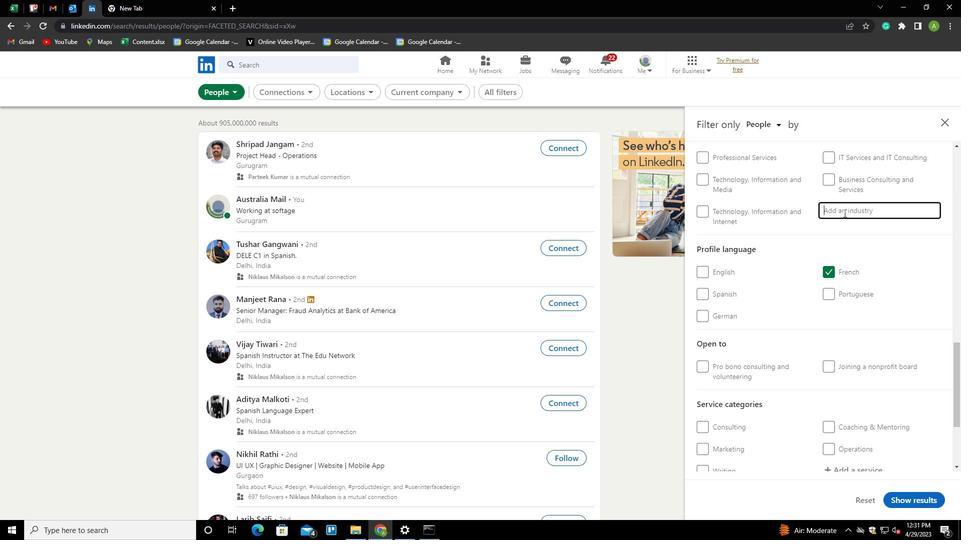 
Action: Mouse pressed left at (846, 213)
Screenshot: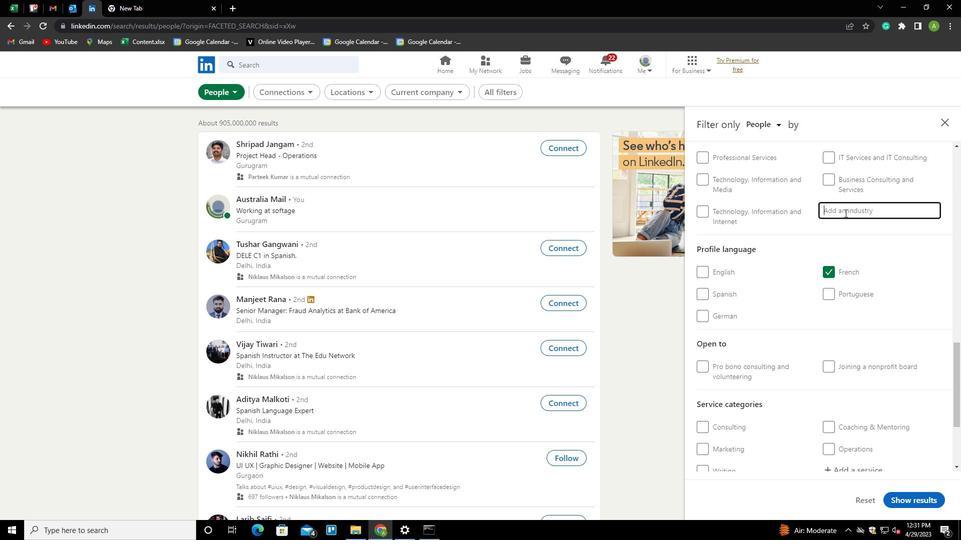 
Action: Key pressed <Key.shift>MEDICAL<Key.down><Key.down><Key.enter>
Screenshot: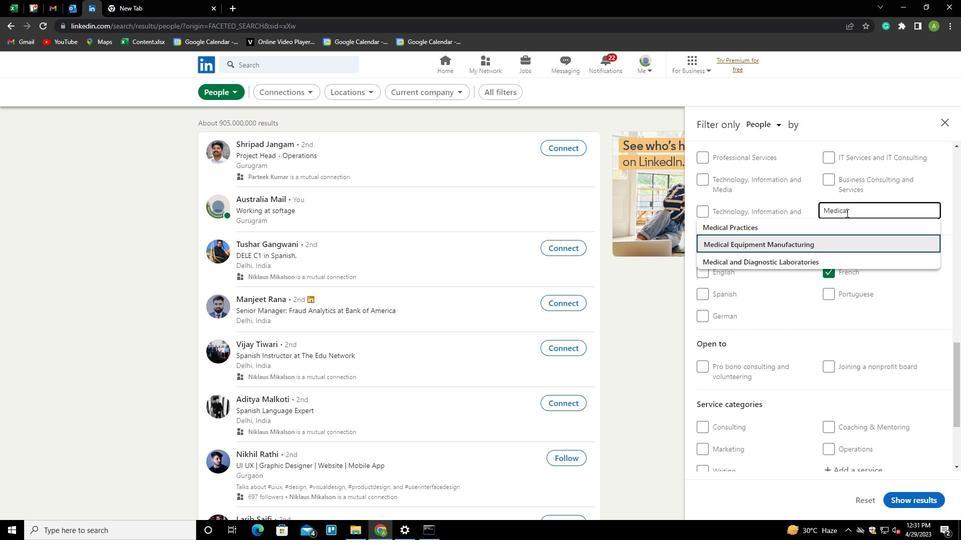 
Action: Mouse scrolled (846, 212) with delta (0, 0)
Screenshot: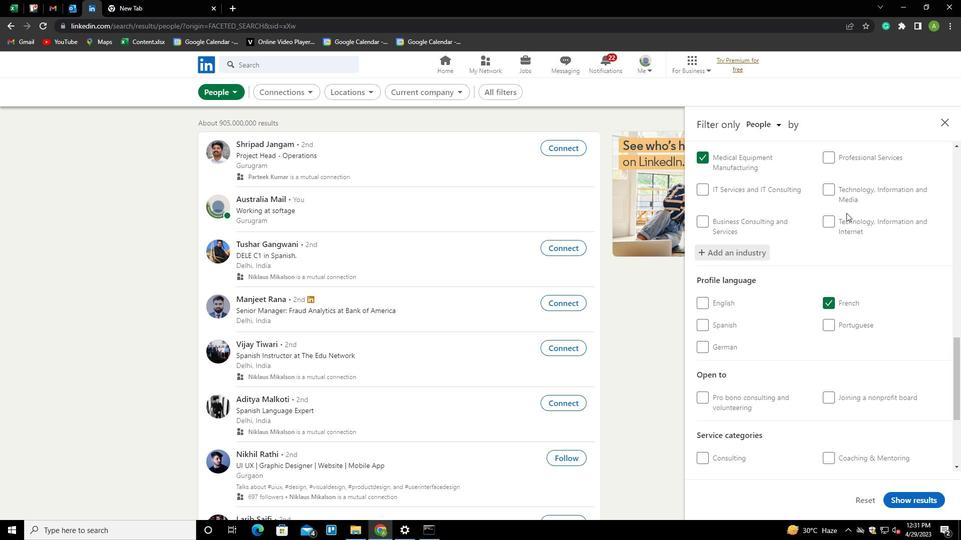 
Action: Mouse scrolled (846, 212) with delta (0, 0)
Screenshot: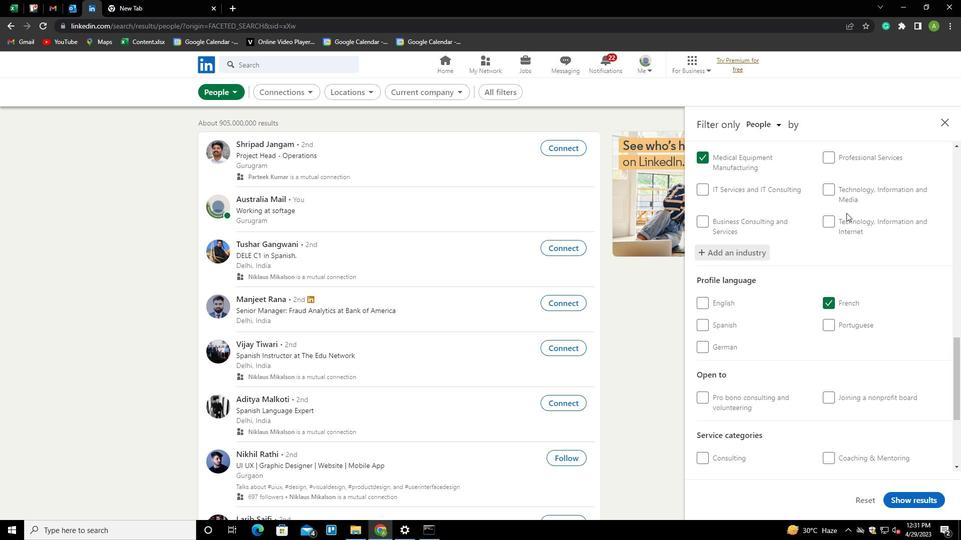 
Action: Mouse scrolled (846, 212) with delta (0, 0)
Screenshot: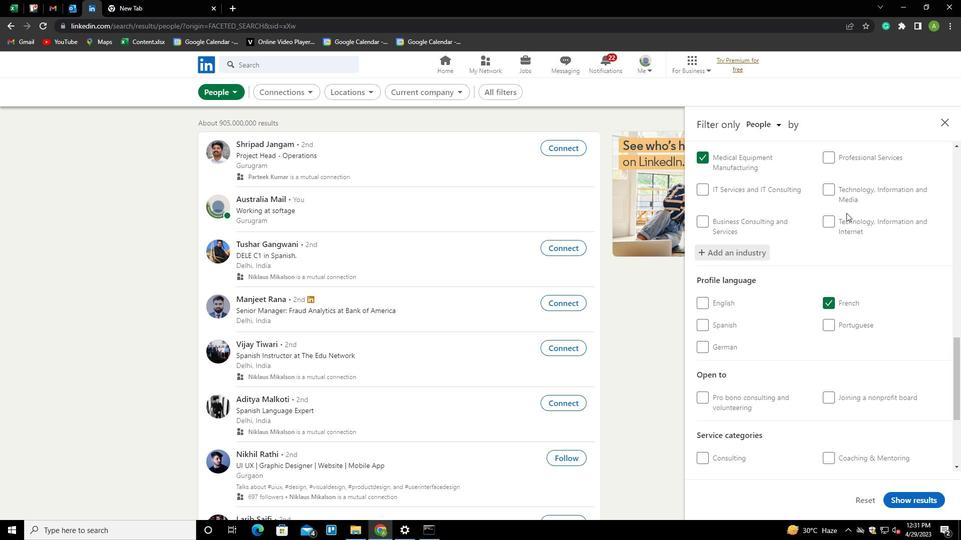 
Action: Mouse moved to (838, 261)
Screenshot: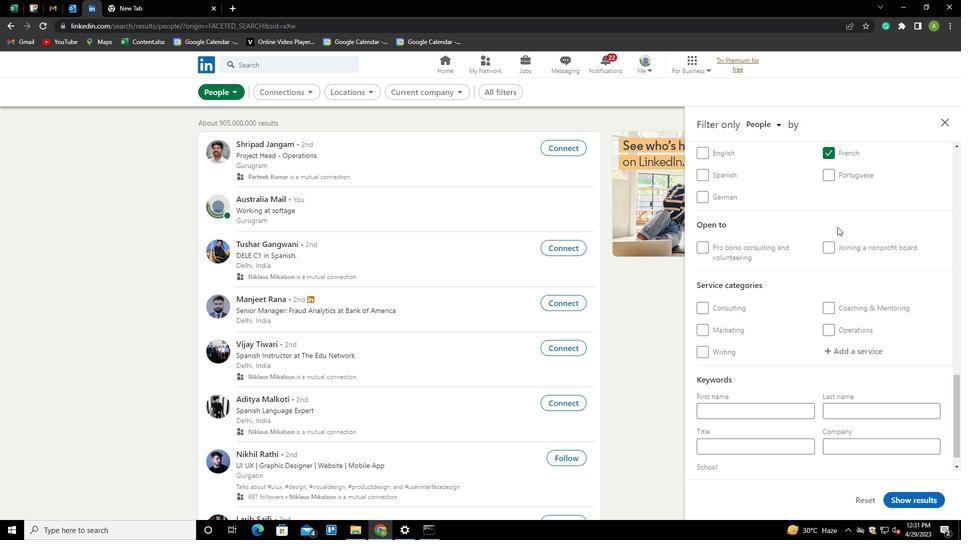 
Action: Mouse scrolled (838, 261) with delta (0, 0)
Screenshot: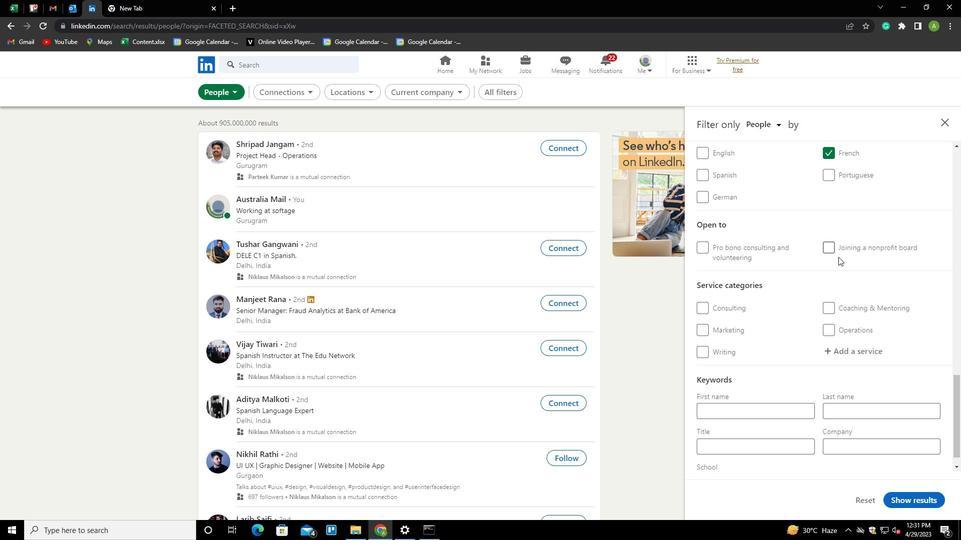 
Action: Mouse scrolled (838, 261) with delta (0, 0)
Screenshot: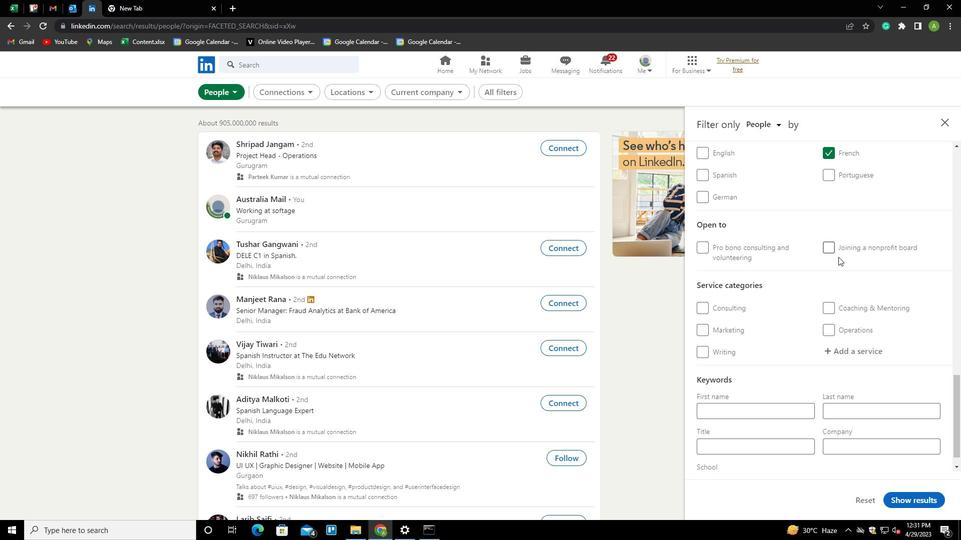 
Action: Mouse moved to (843, 334)
Screenshot: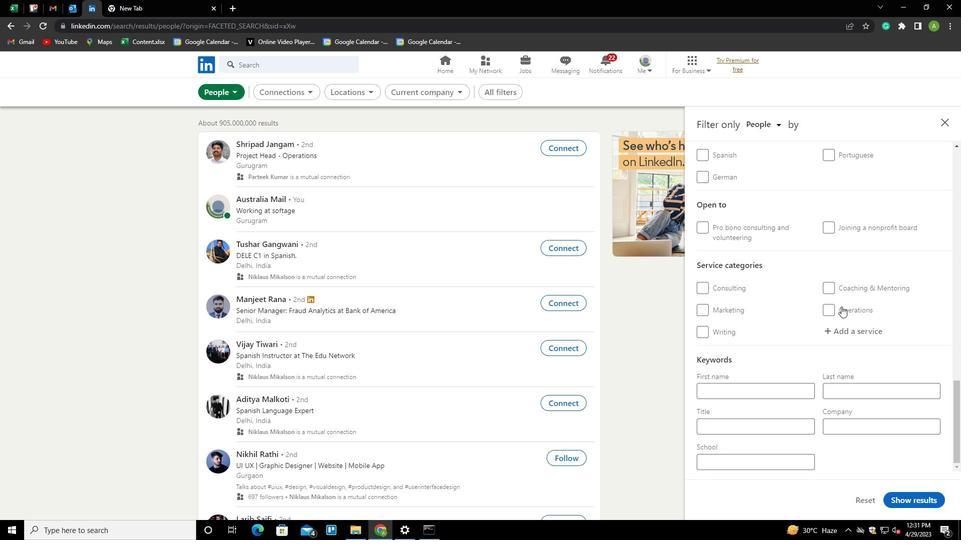 
Action: Mouse pressed left at (843, 334)
Screenshot: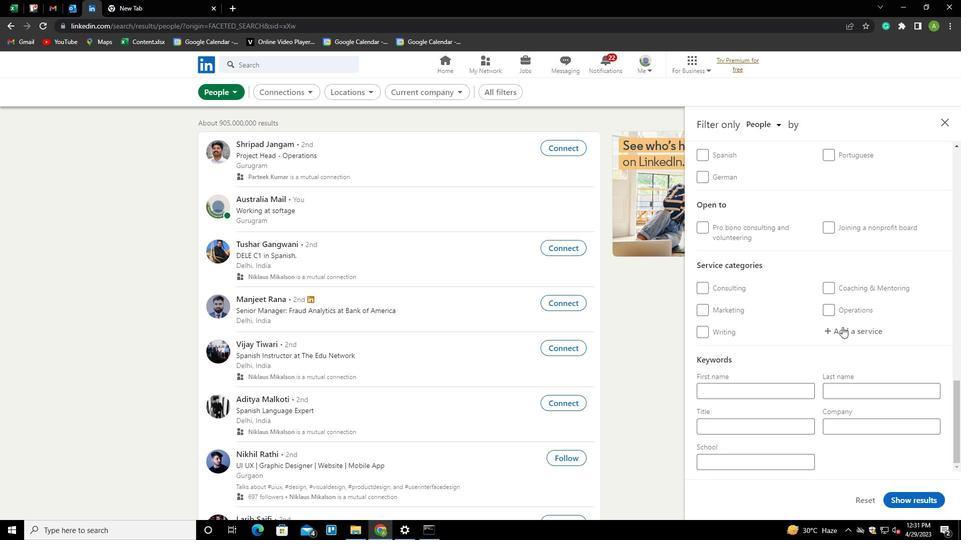 
Action: Key pressed <Key.shift>COPY<Key.down><Key.enter>
Screenshot: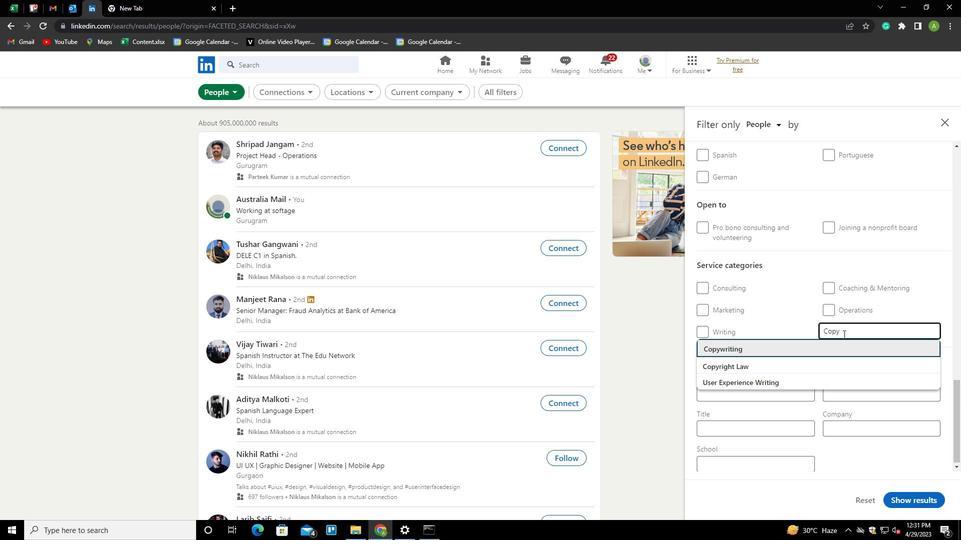 
Action: Mouse scrolled (843, 333) with delta (0, 0)
Screenshot: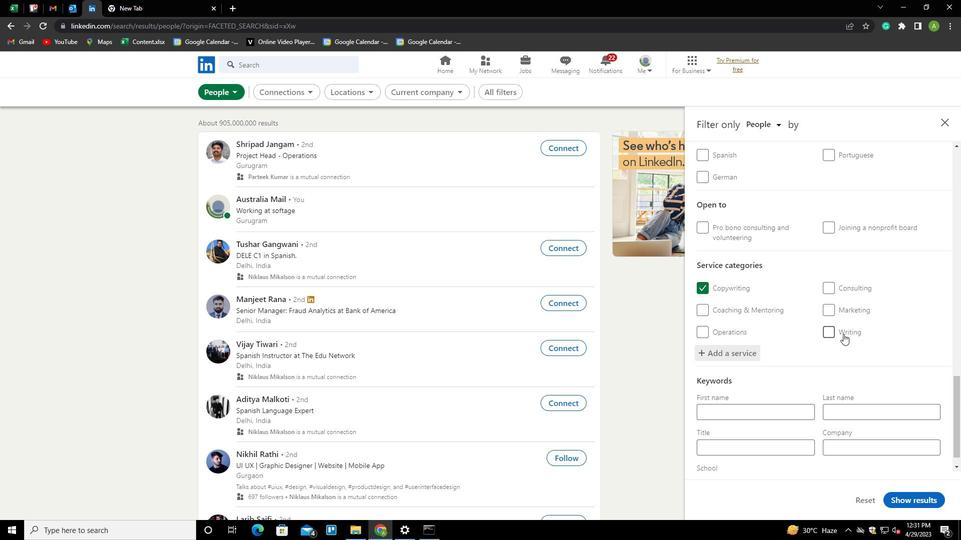 
Action: Mouse scrolled (843, 333) with delta (0, 0)
Screenshot: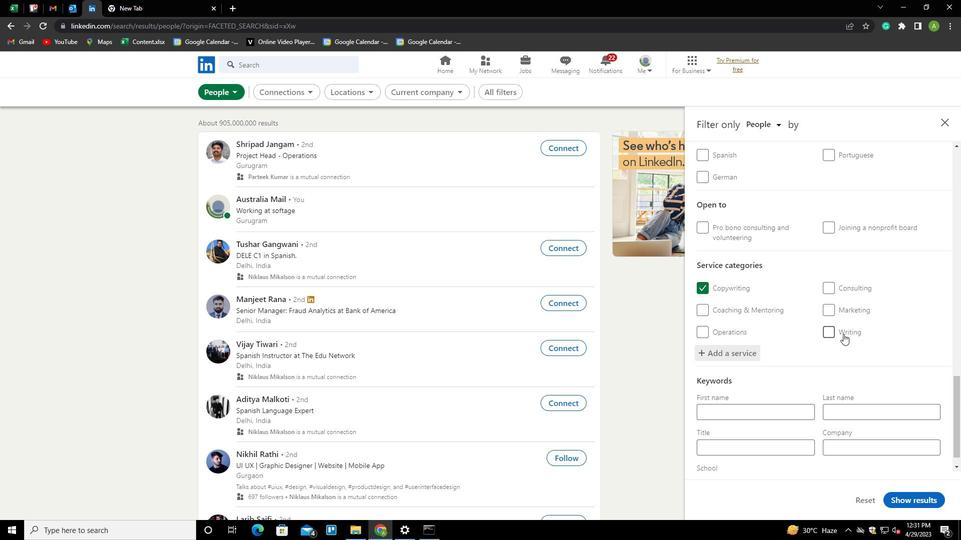 
Action: Mouse scrolled (843, 333) with delta (0, 0)
Screenshot: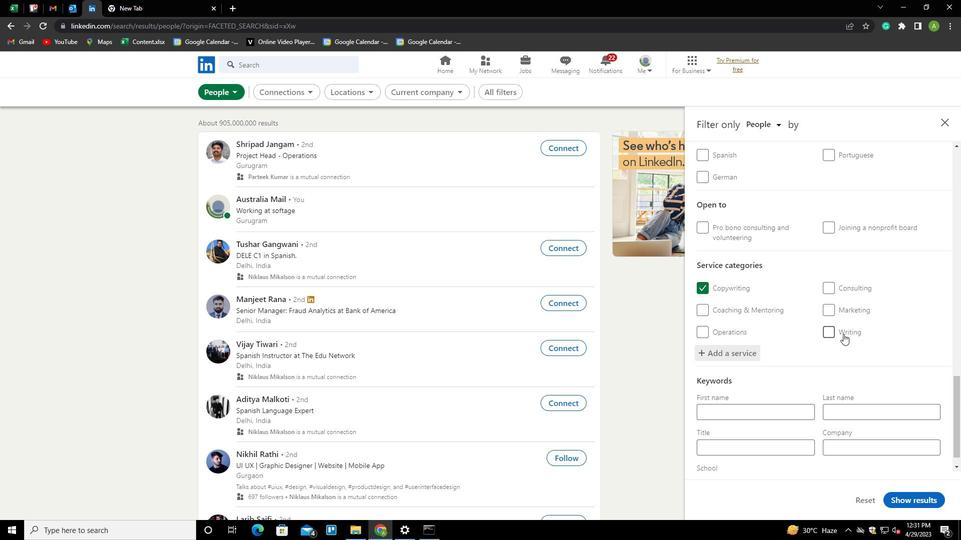 
Action: Mouse scrolled (843, 333) with delta (0, 0)
Screenshot: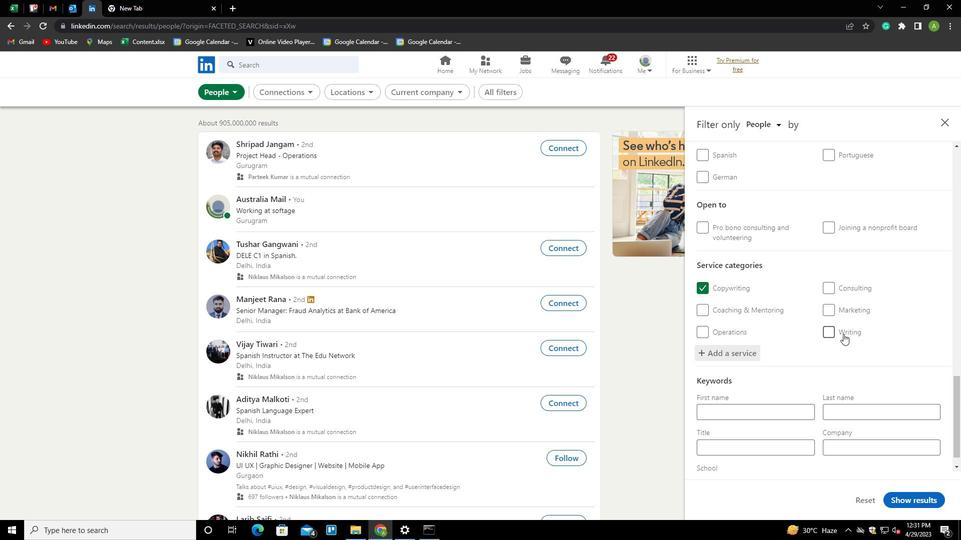 
Action: Mouse scrolled (843, 333) with delta (0, 0)
Screenshot: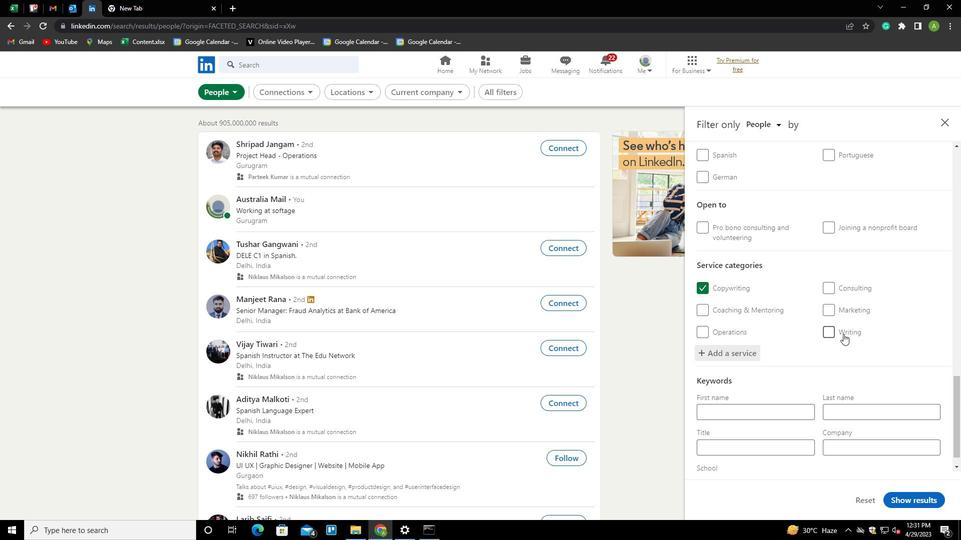 
Action: Mouse scrolled (843, 333) with delta (0, 0)
Screenshot: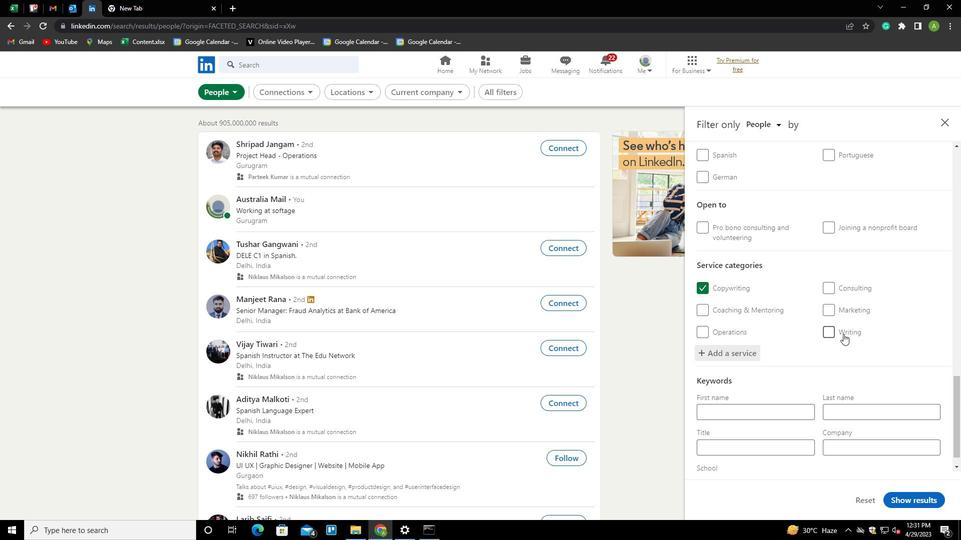 
Action: Mouse moved to (769, 432)
Screenshot: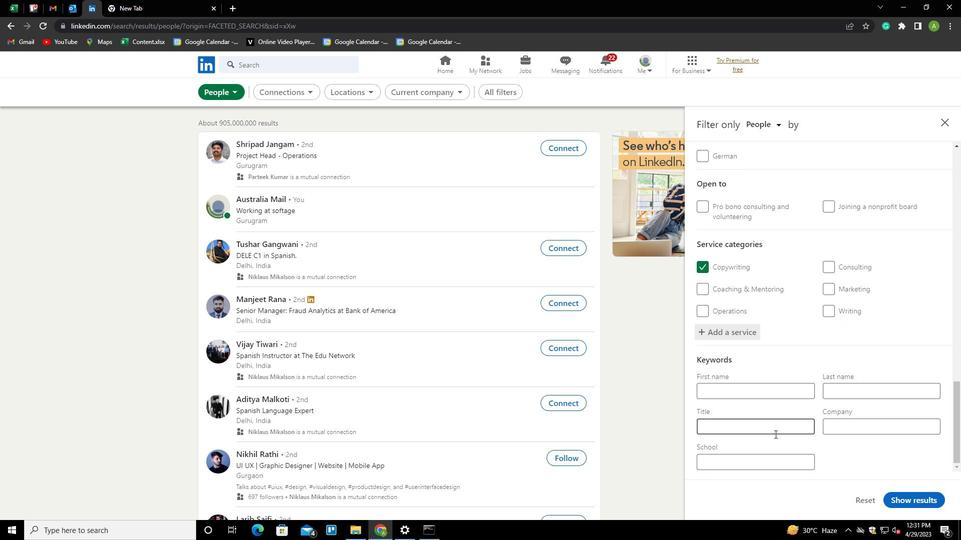 
Action: Mouse pressed left at (769, 432)
Screenshot: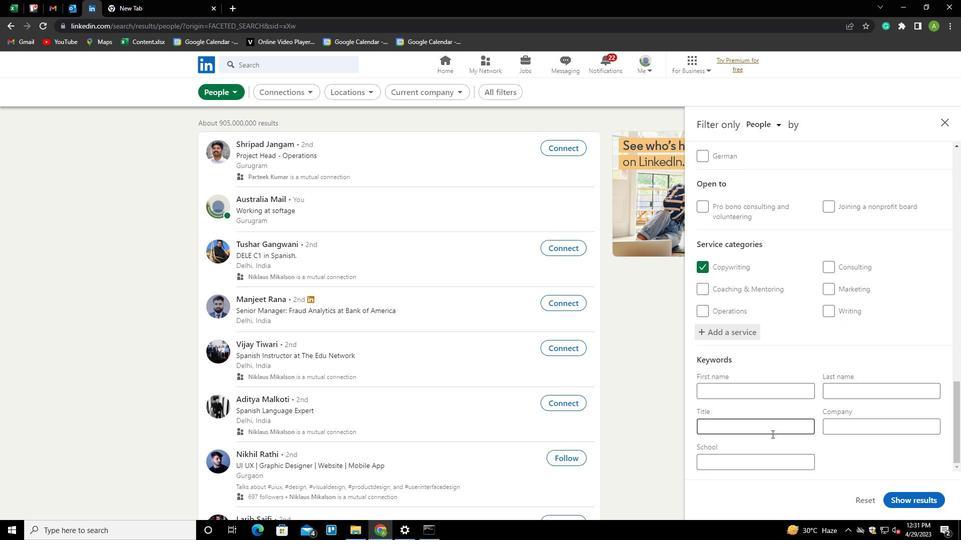 
Action: Key pressed <Key.shift>HEAVY<Key.space><Key.shift><Key.shift><Key.shift><Key.shift><Key.shift><Key.shift><Key.shift><Key.shift>EQUIPMENT<Key.space><Key.shift>OPERATOR
Screenshot: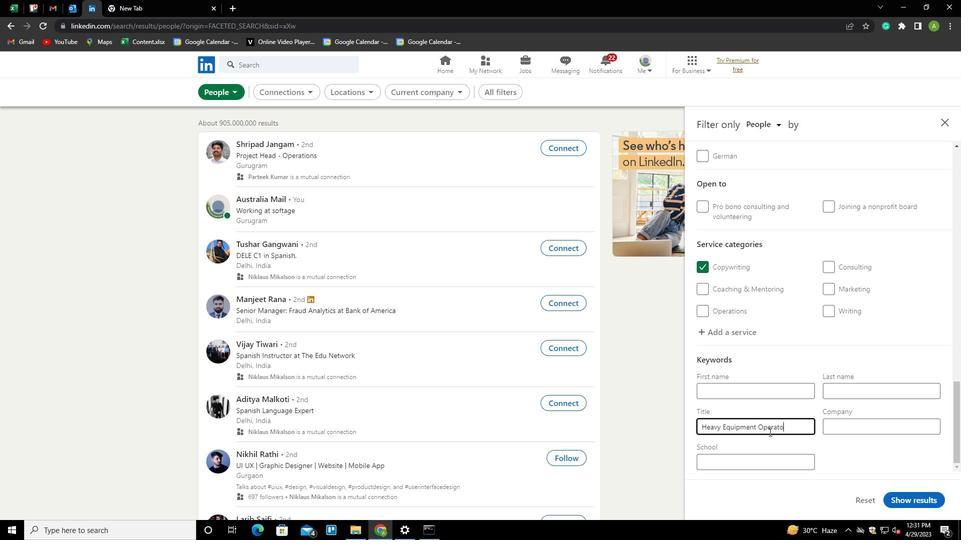 
Action: Mouse moved to (900, 464)
Screenshot: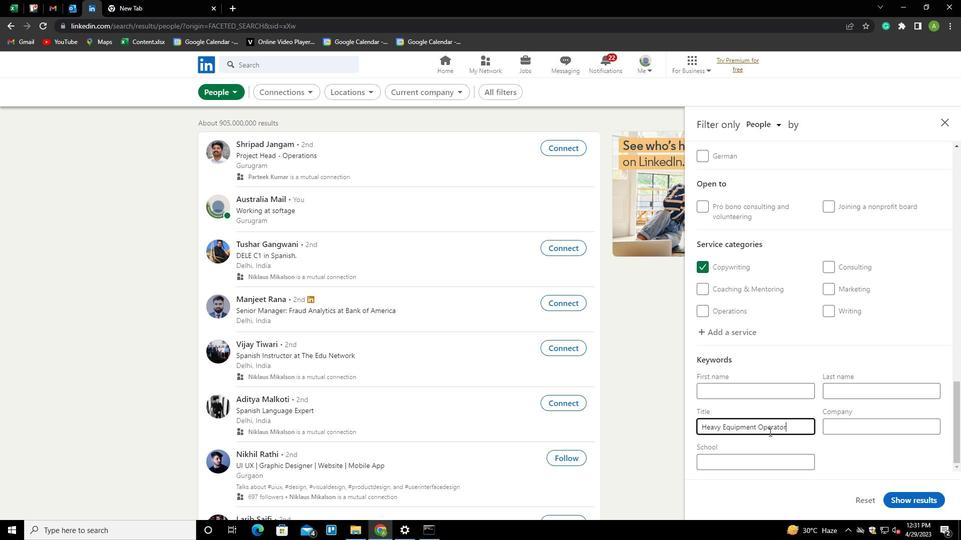 
Action: Mouse pressed left at (900, 464)
Screenshot: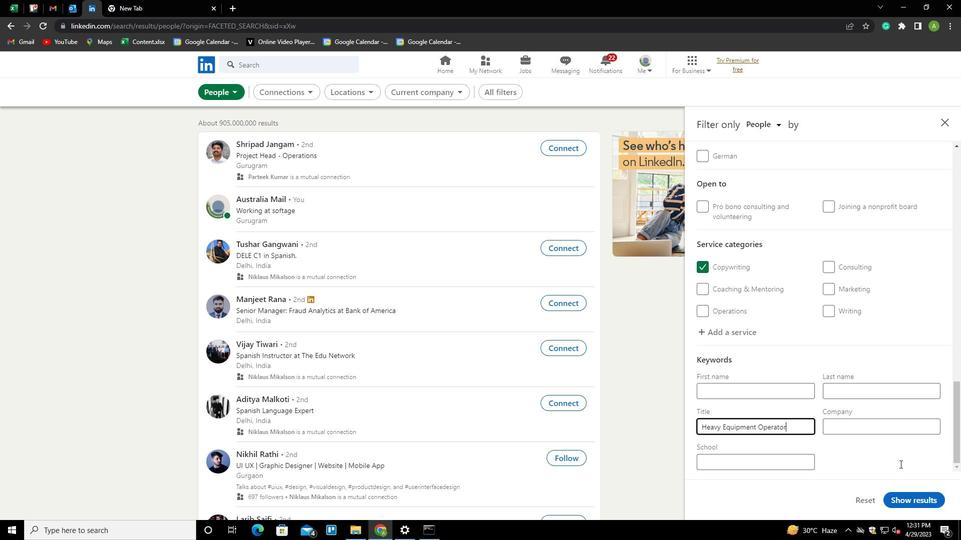 
Action: Mouse moved to (910, 499)
Screenshot: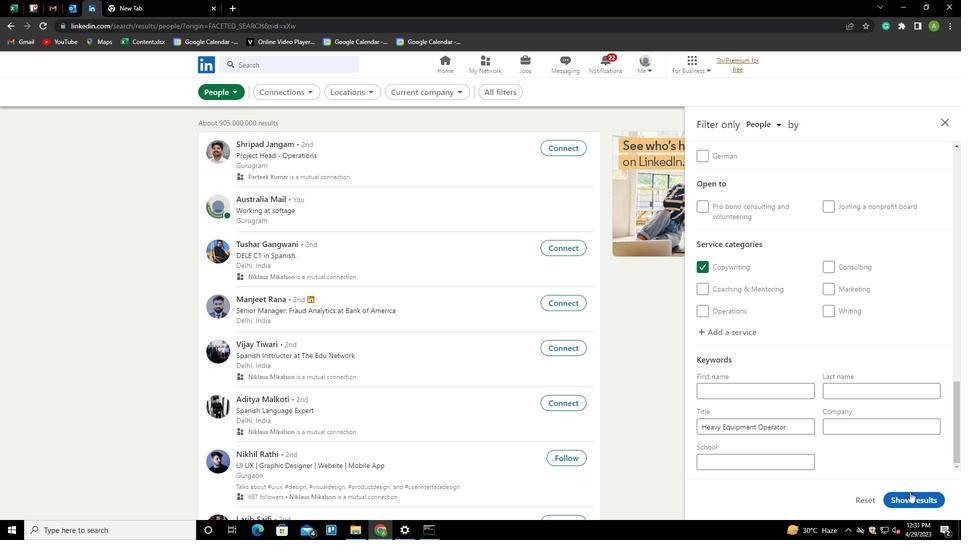 
Action: Mouse pressed left at (910, 499)
Screenshot: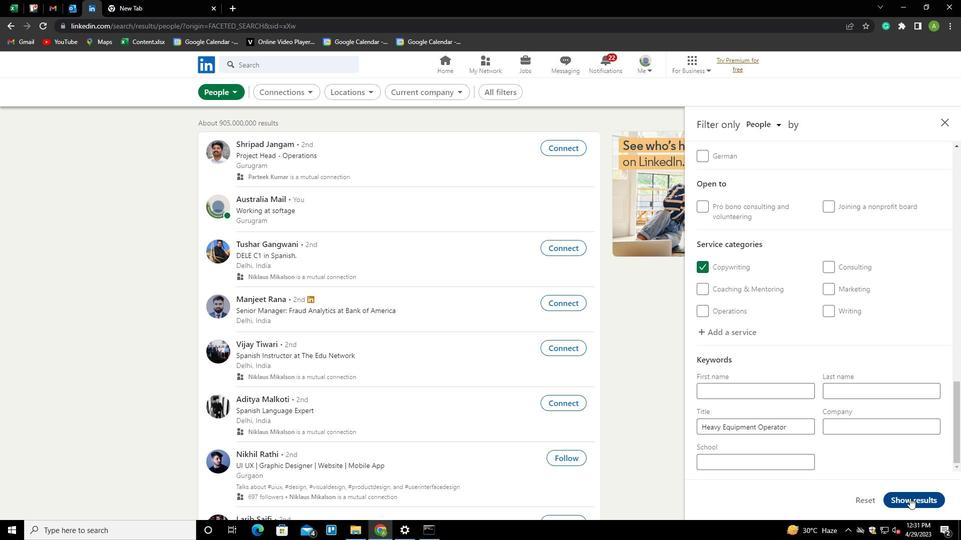
